 Task: Add an event with the title Third Lunch and Learn: Effective Teamwork and Collaboration Strategies, date '2024/03/01', time 7:00 AM to 9:00 AMand add a description: A monthly review meeting is a scheduled gathering where team members and stakeholders come together to reflect on the previous month's performance, discuss achievements, identify areas for improvement, and set goals for the upcoming month. , put the event into Yellow category, logged in from the account softage.7@softage.netand send the event invitation to softage.1@softage.net and softage.2@softage.net. Set a reminder for the event 179 day before
Action: Mouse moved to (105, 129)
Screenshot: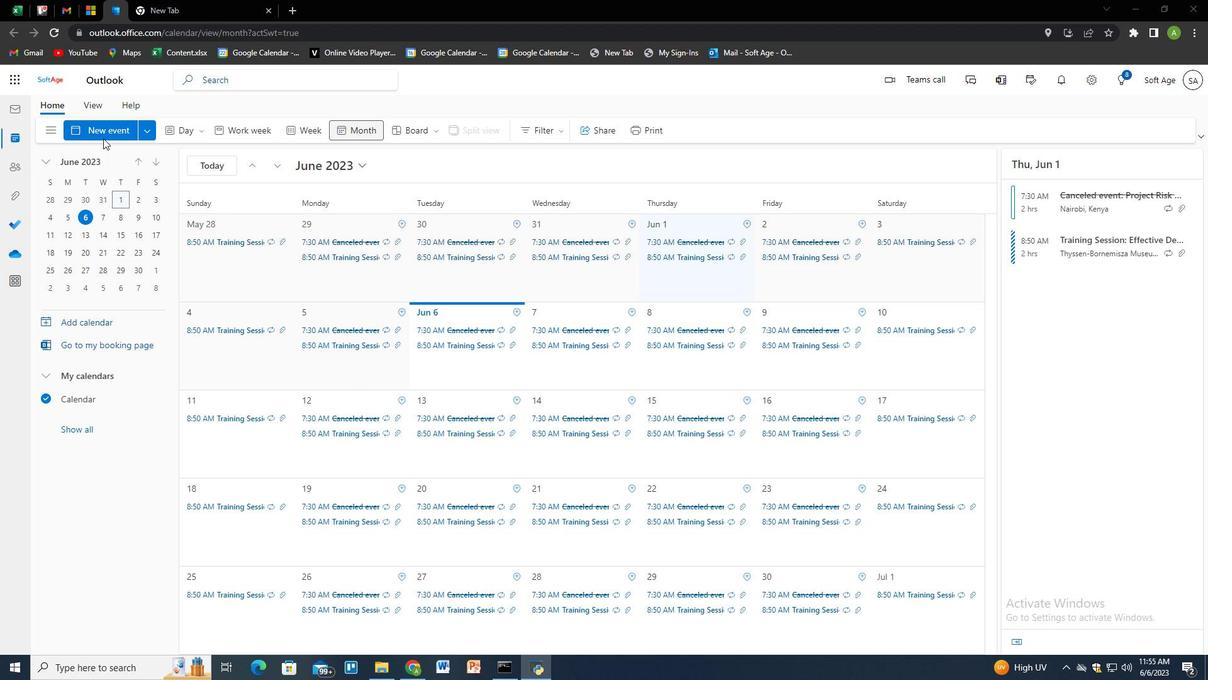
Action: Mouse pressed left at (105, 129)
Screenshot: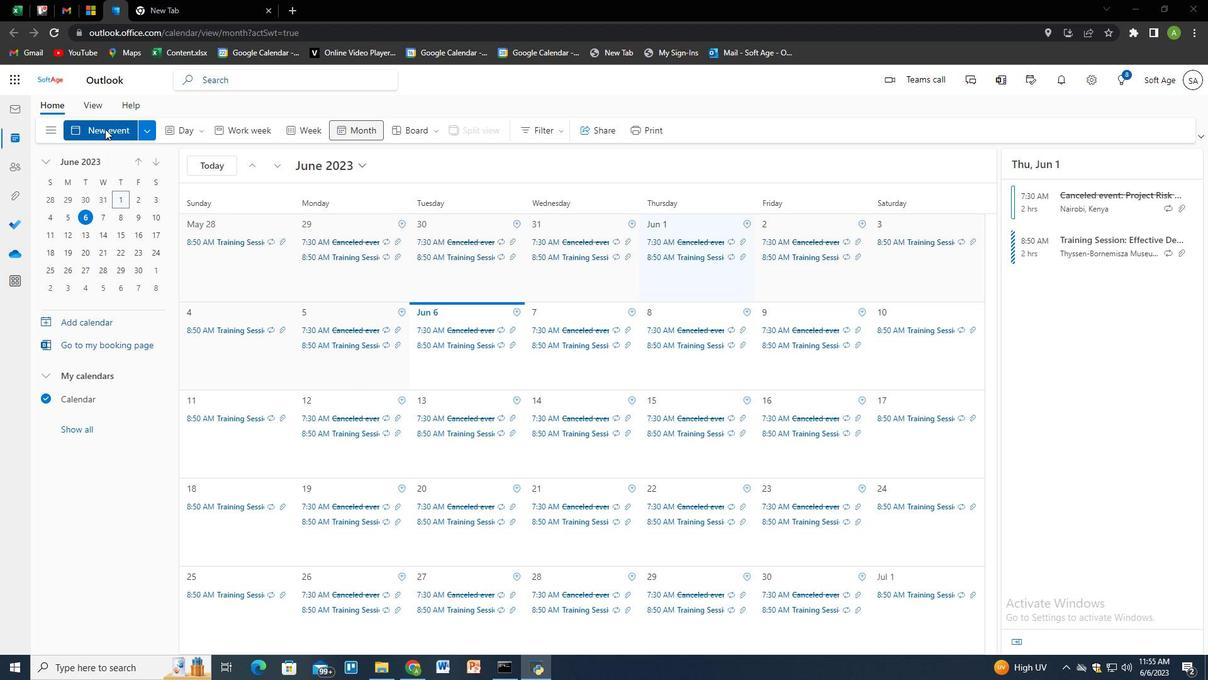 
Action: Mouse moved to (506, 209)
Screenshot: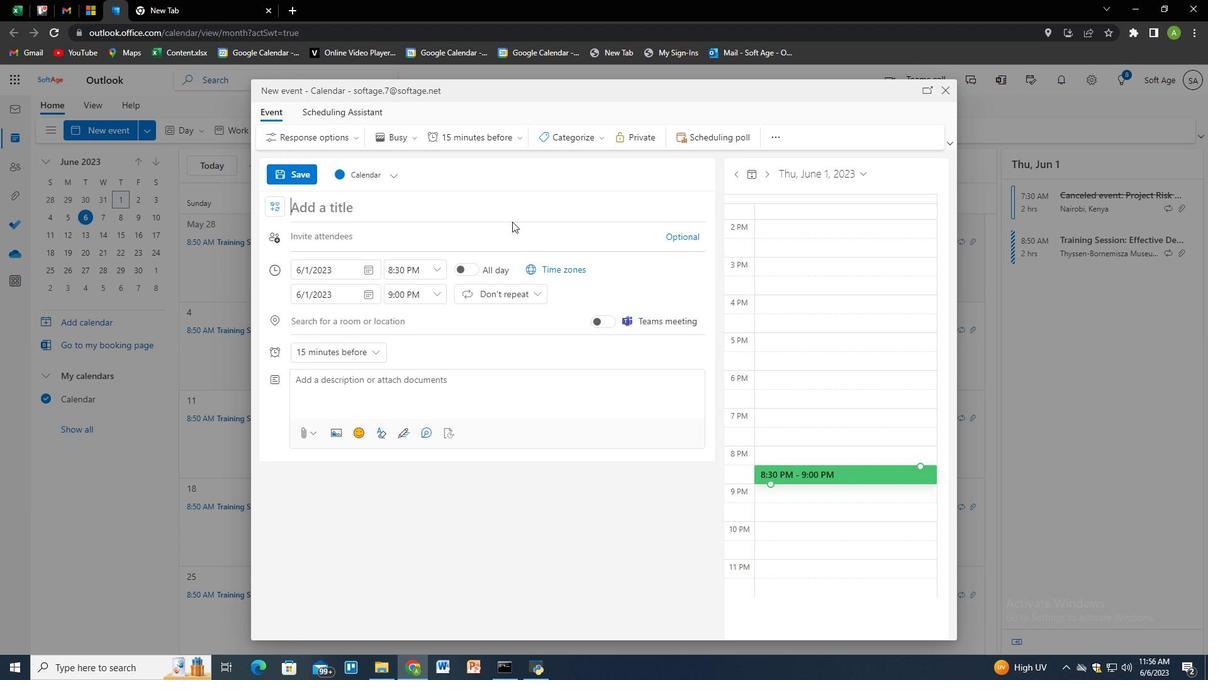 
Action: Mouse pressed left at (506, 209)
Screenshot: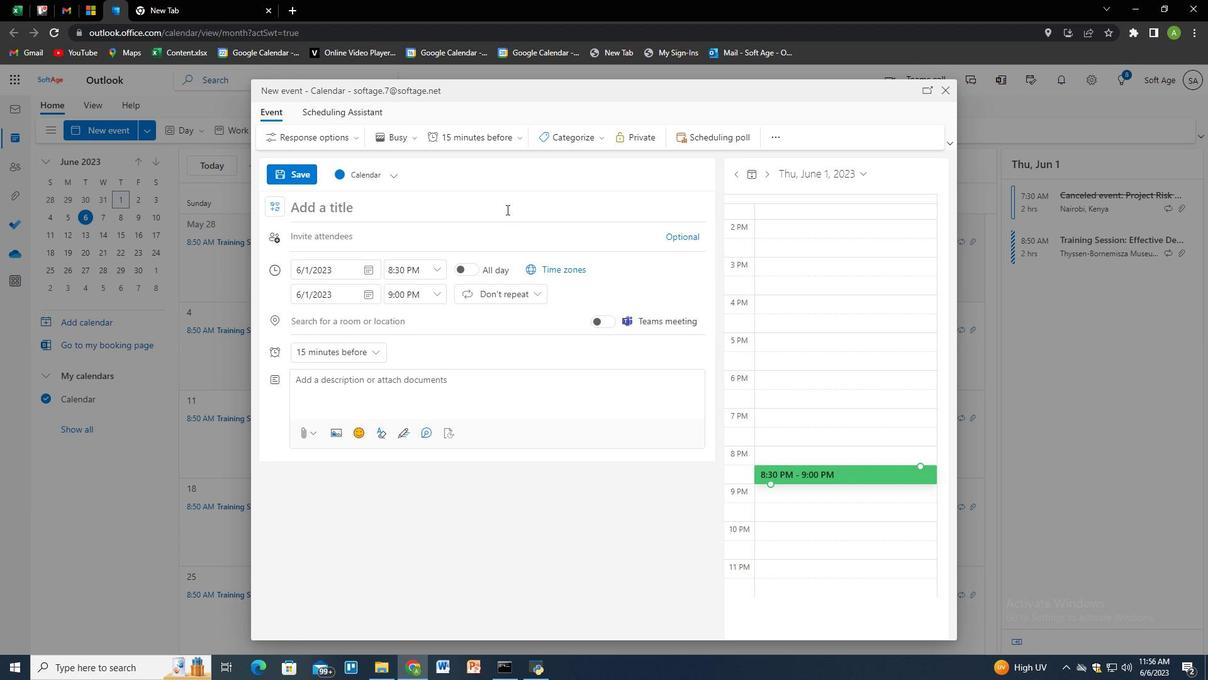 
Action: Key pressed <Key.shift>Thie<Key.backspace>rd<Key.space><Key.shift>Lunch<Key.space>and<Key.space><Key.shift>Learn<Key.shift>:<Key.space><Key.shift>Effective<Key.space><Key.shift>Teamwork<Key.space>amd<Key.backspace><Key.backspace>ns<Key.backspace>d<Key.space><Key.shift>Collaboration<Key.space><Key.shift>Strategies,
Screenshot: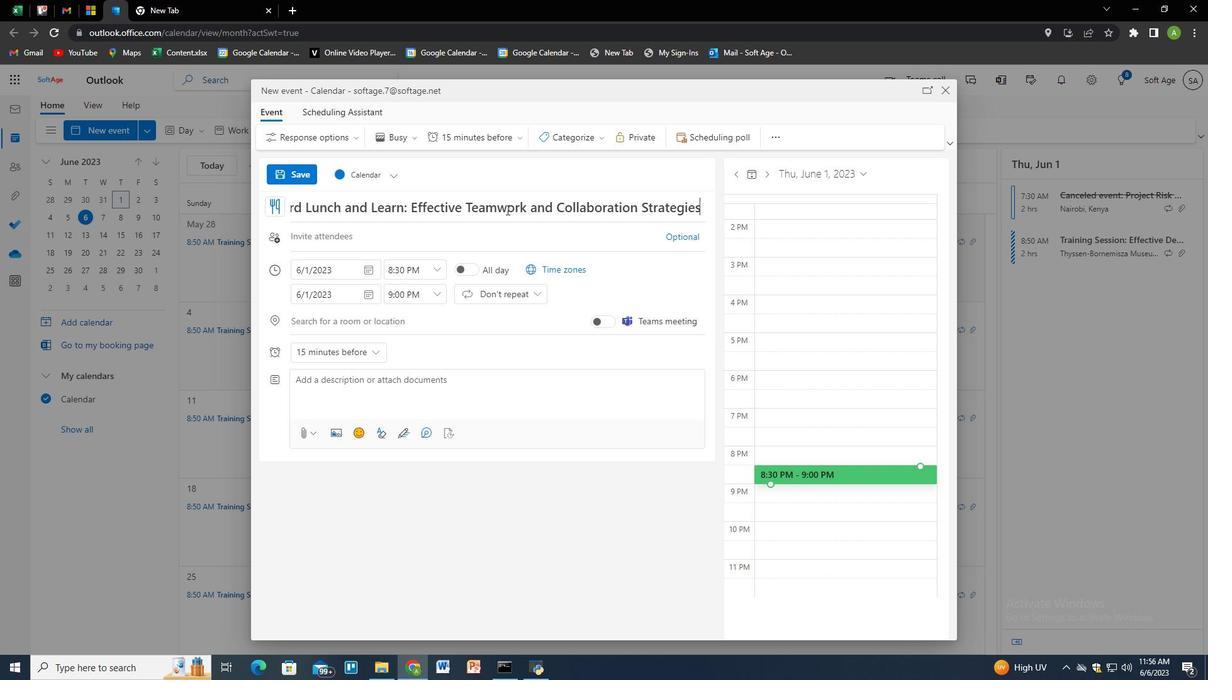 
Action: Mouse moved to (368, 272)
Screenshot: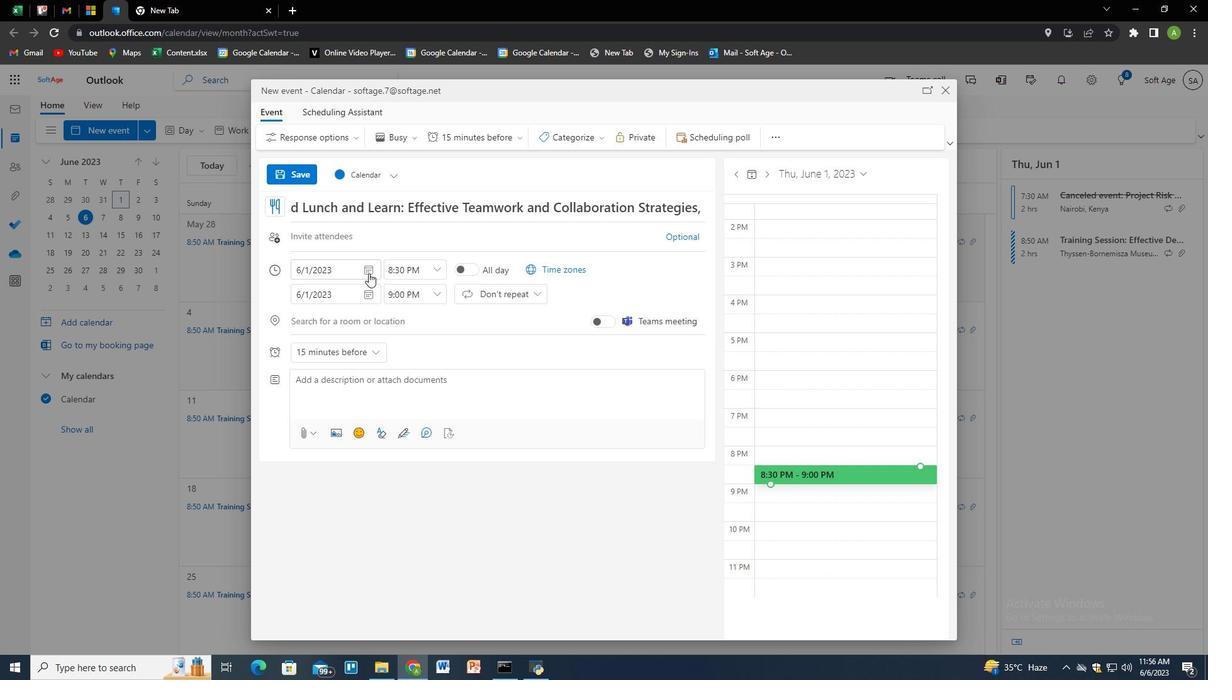 
Action: Mouse pressed left at (368, 272)
Screenshot: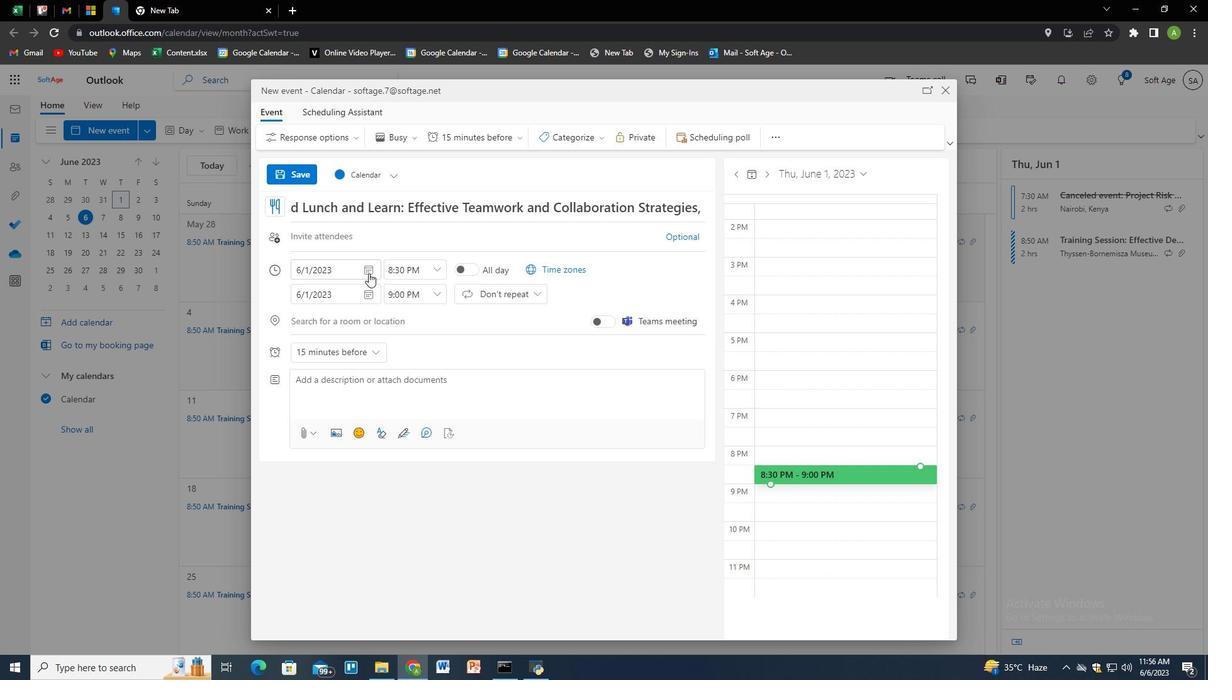 
Action: Mouse moved to (360, 298)
Screenshot: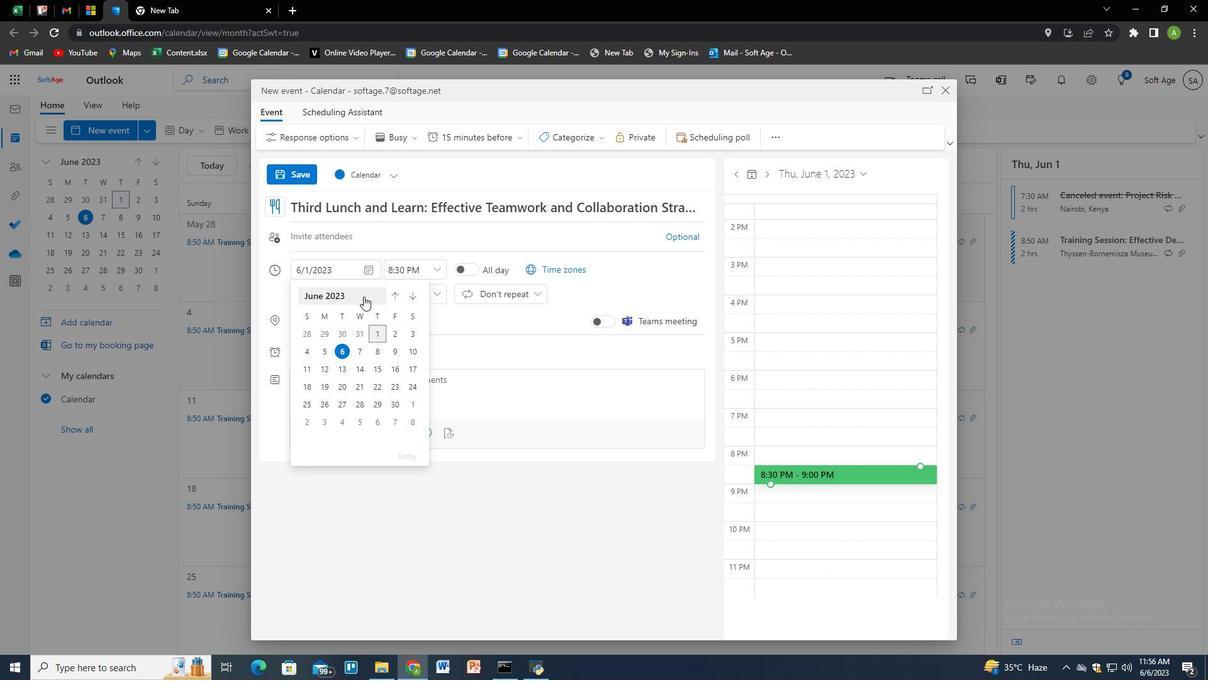 
Action: Mouse pressed left at (360, 298)
Screenshot: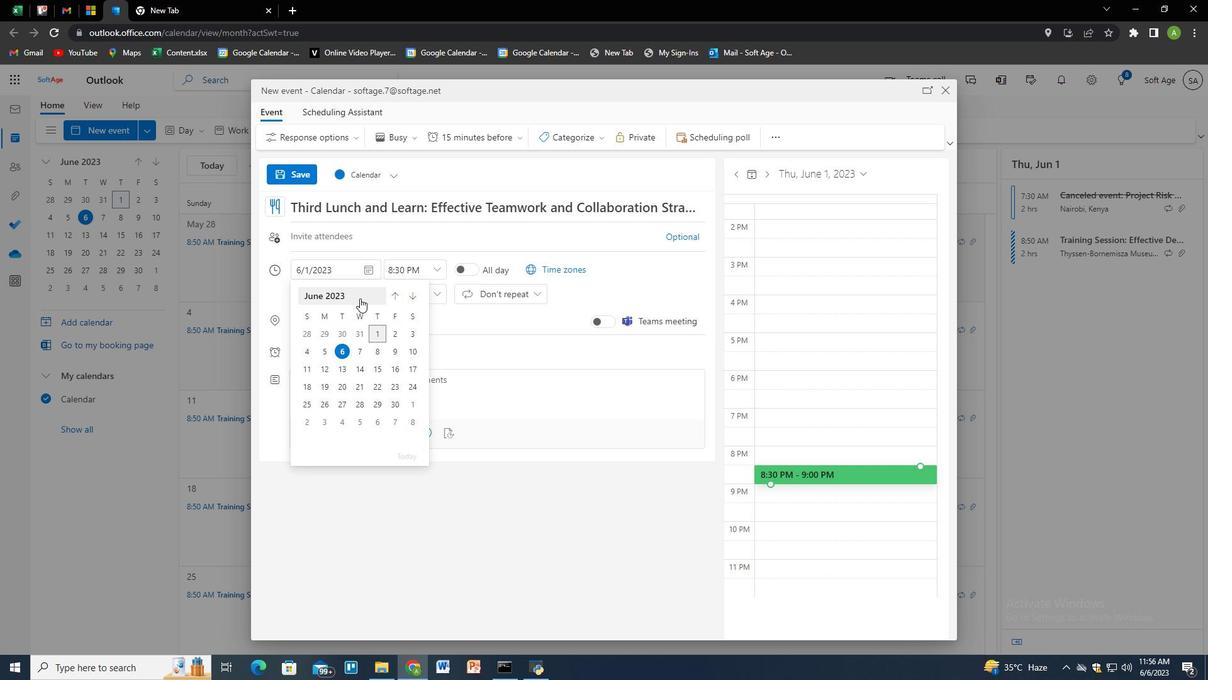 
Action: Mouse pressed left at (360, 298)
Screenshot: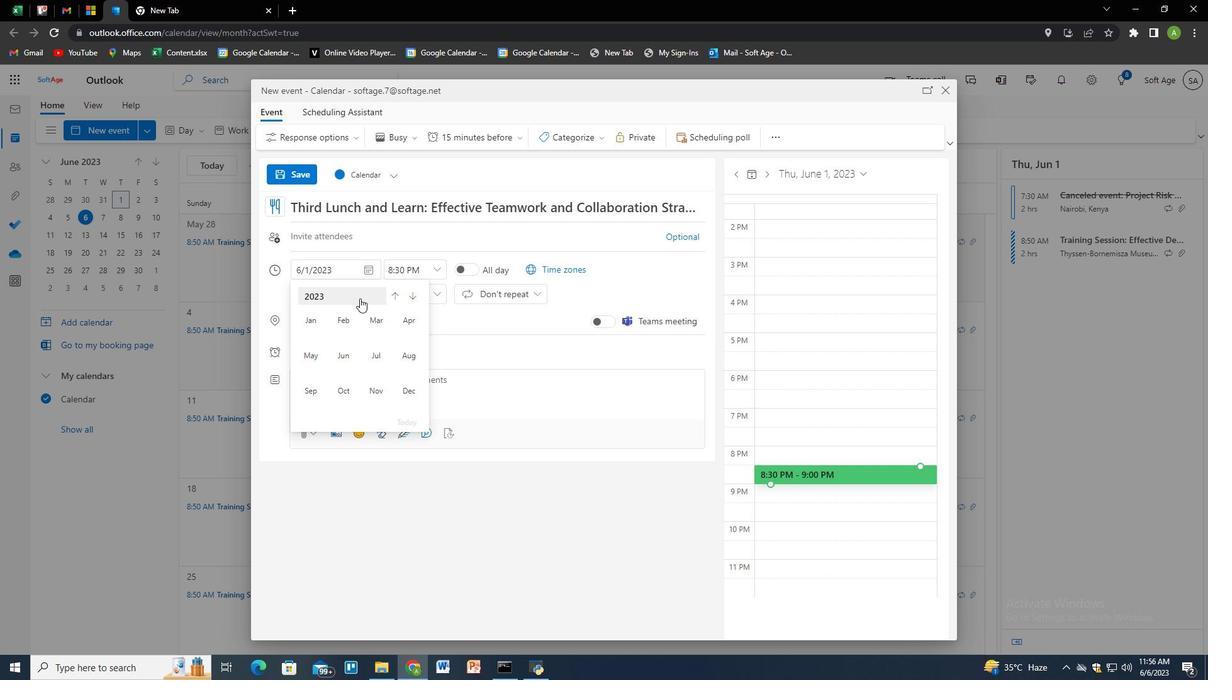 
Action: Mouse moved to (314, 361)
Screenshot: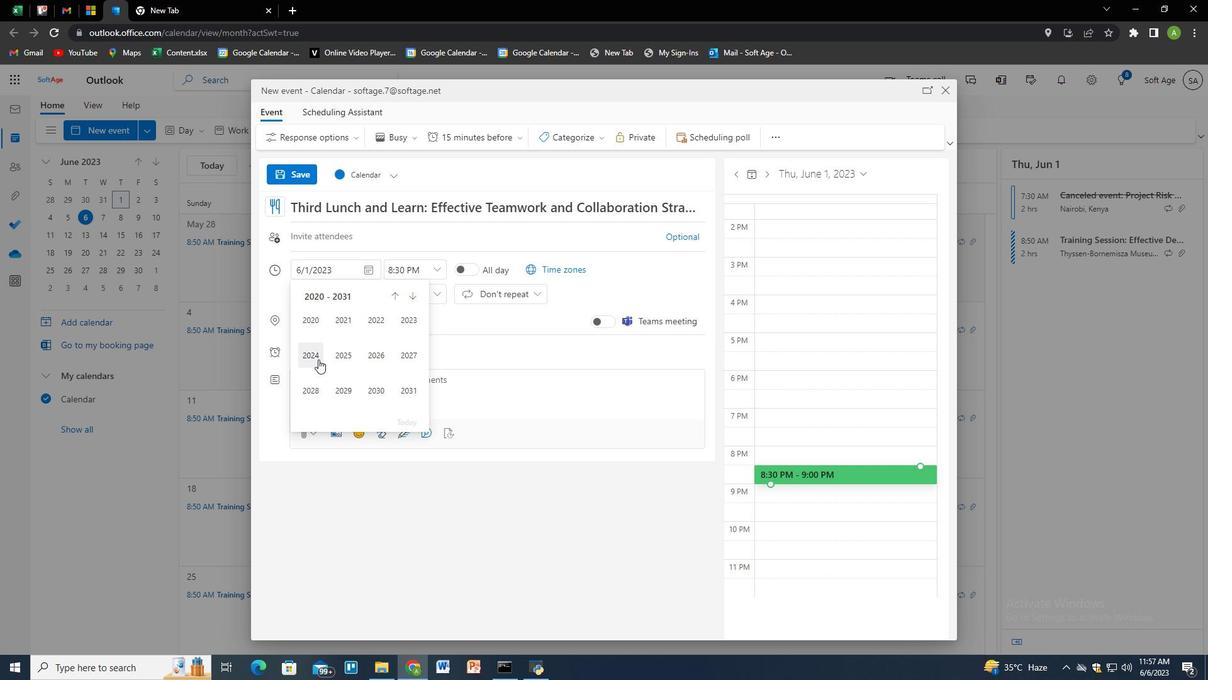 
Action: Mouse pressed left at (314, 361)
Screenshot: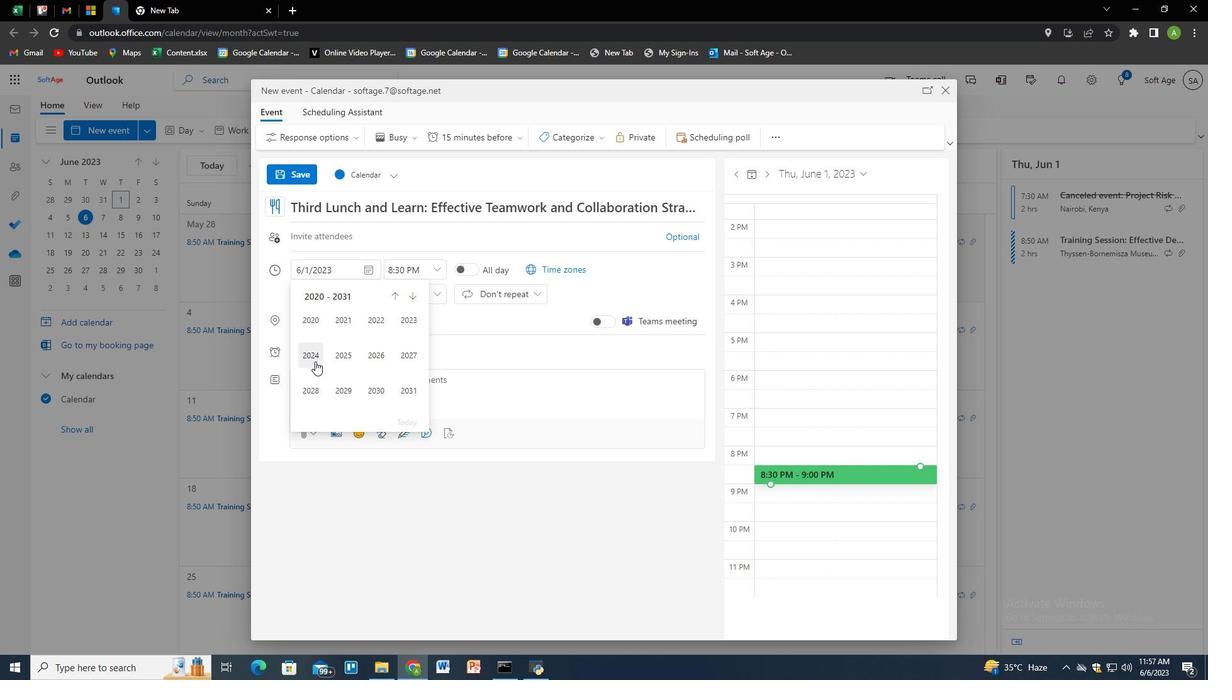 
Action: Mouse moved to (367, 326)
Screenshot: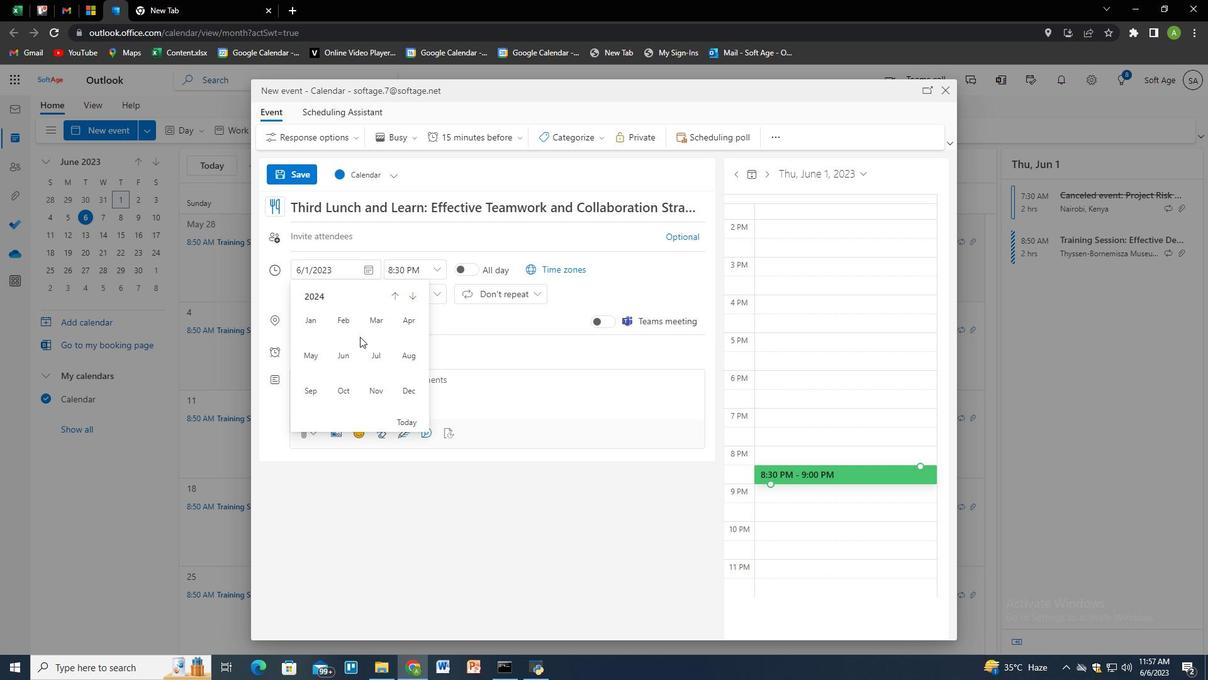 
Action: Mouse pressed left at (367, 326)
Screenshot: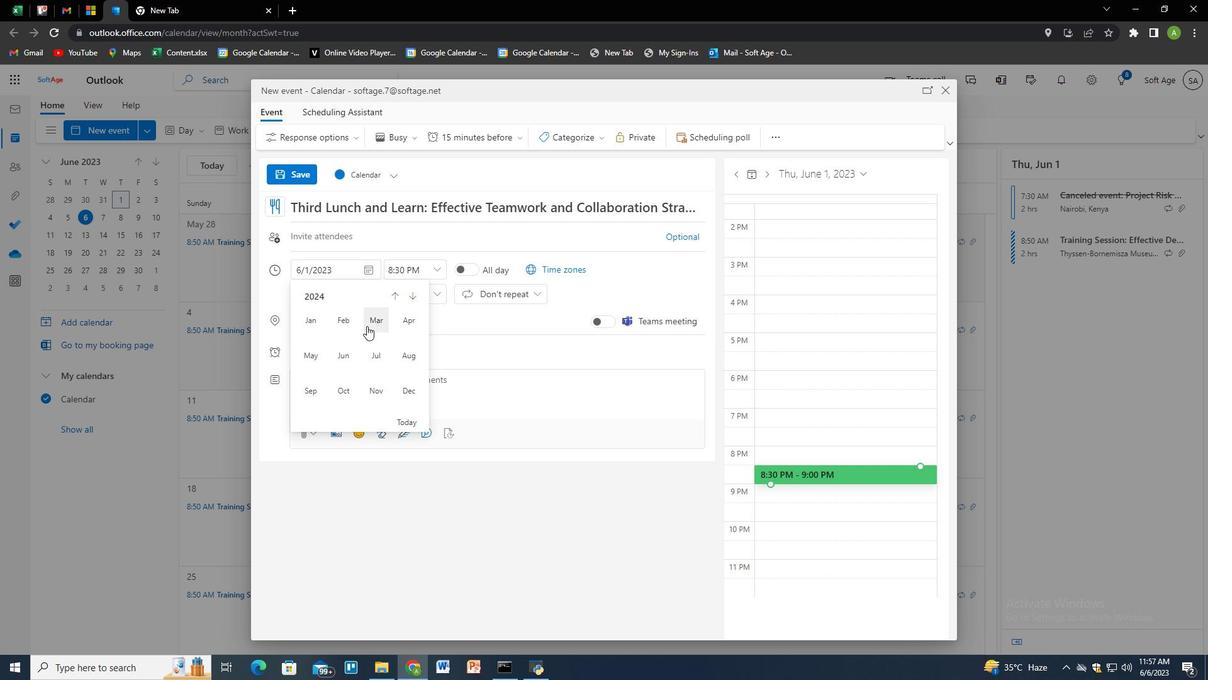 
Action: Mouse moved to (396, 331)
Screenshot: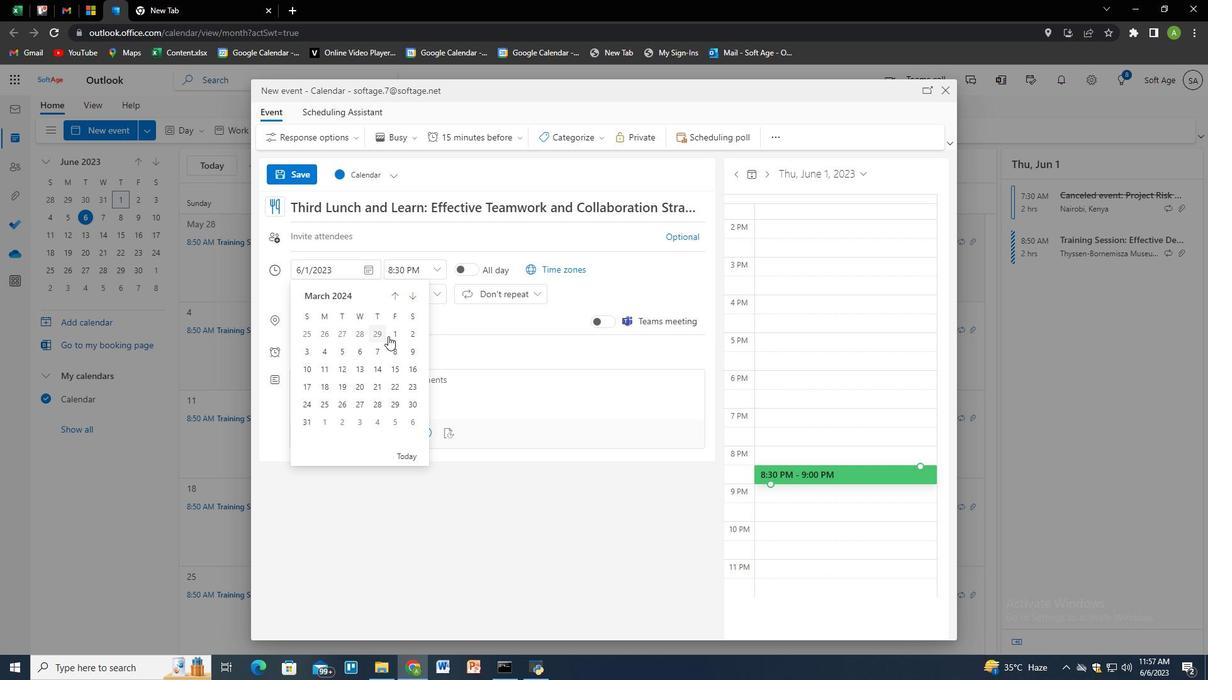 
Action: Mouse pressed left at (396, 331)
Screenshot: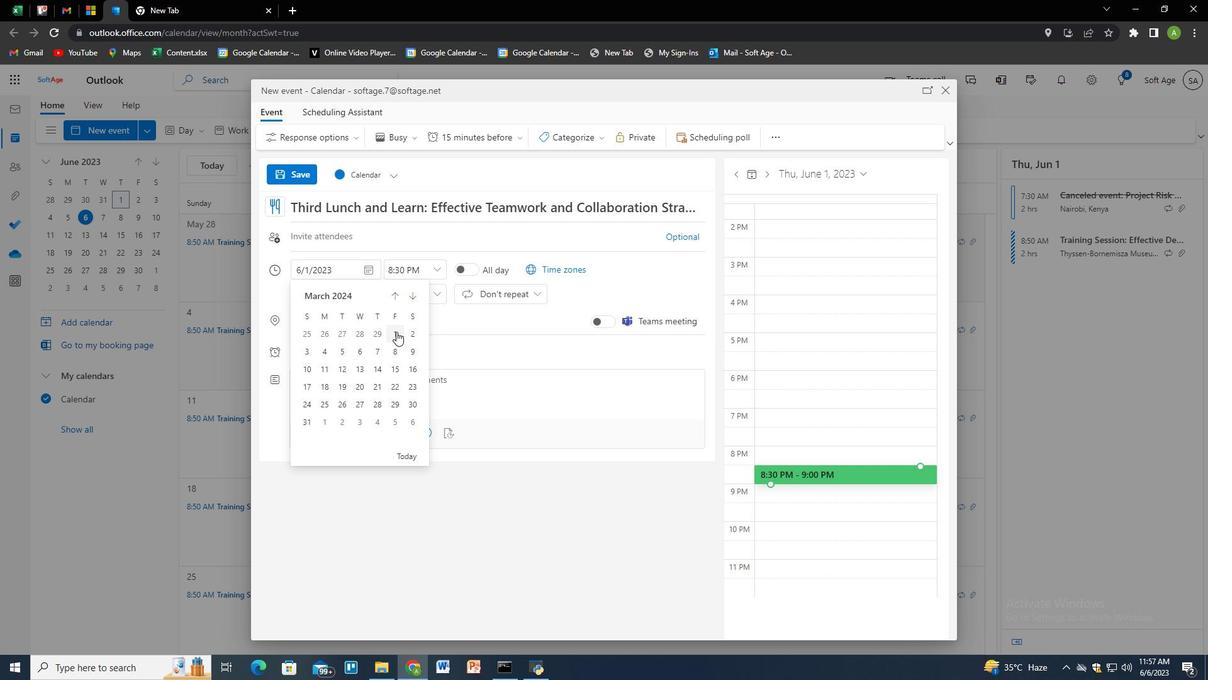 
Action: Mouse moved to (407, 273)
Screenshot: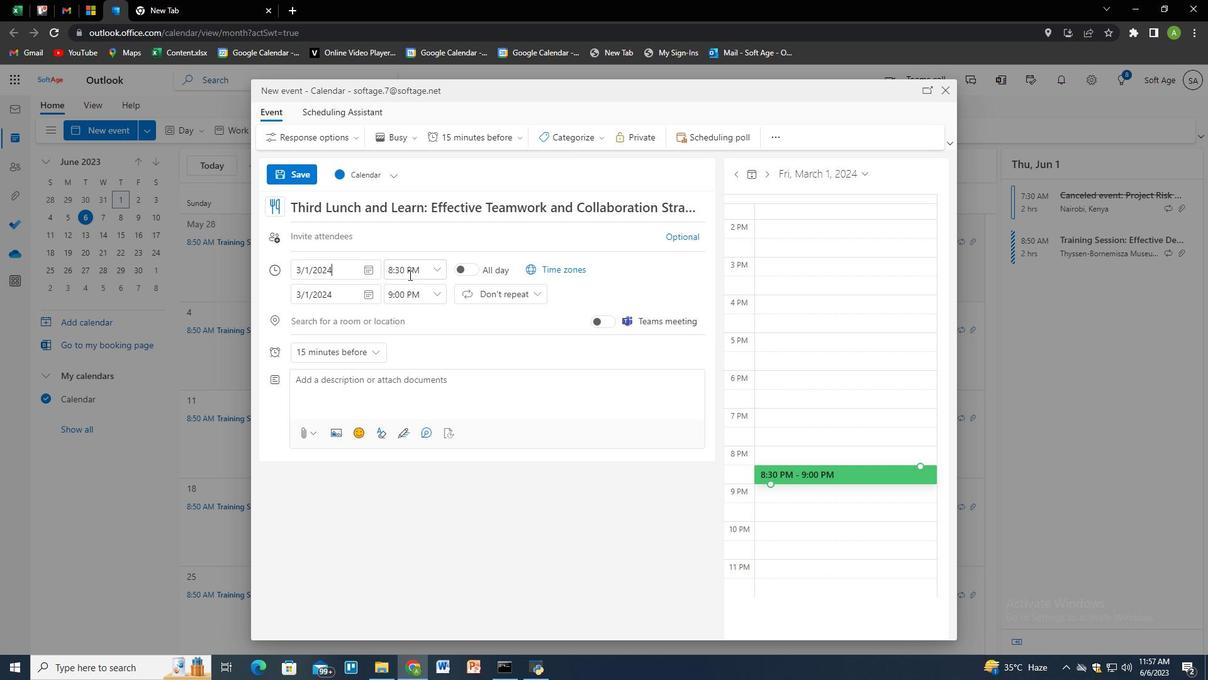 
Action: Mouse pressed left at (407, 273)
Screenshot: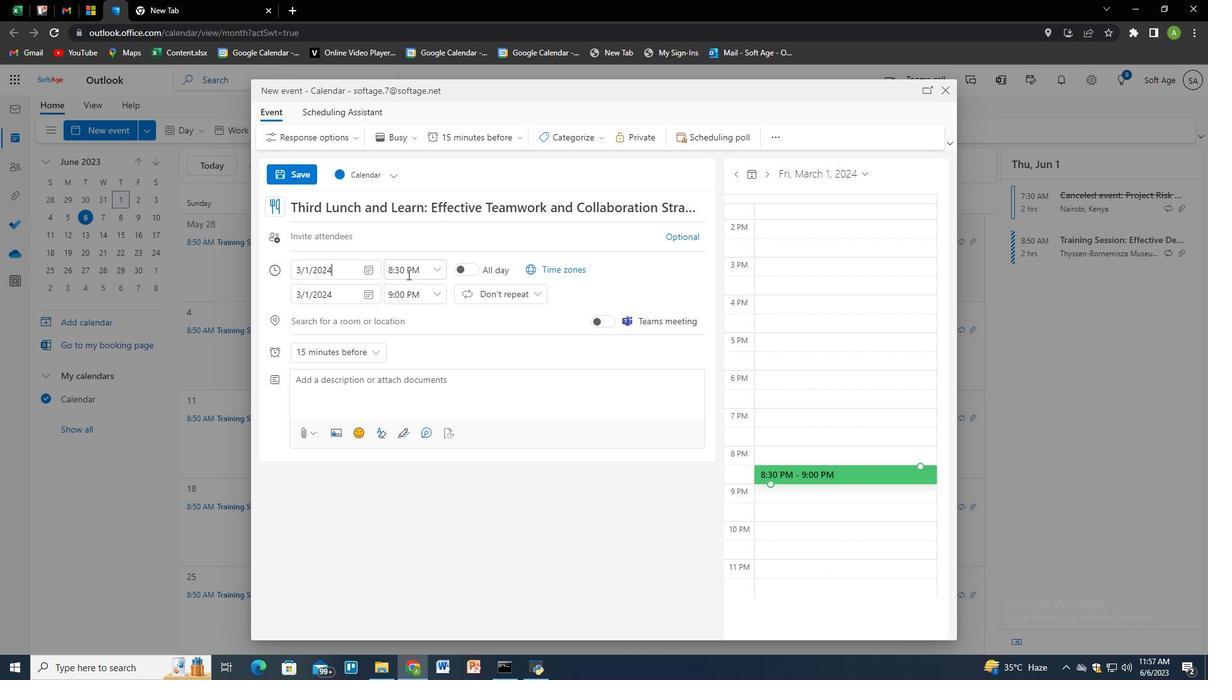 
Action: Key pressed 7<Key.shift_r>:00<Key.space><Key.shift>A<Key.shift_r>M<Key.shift_r>M
Screenshot: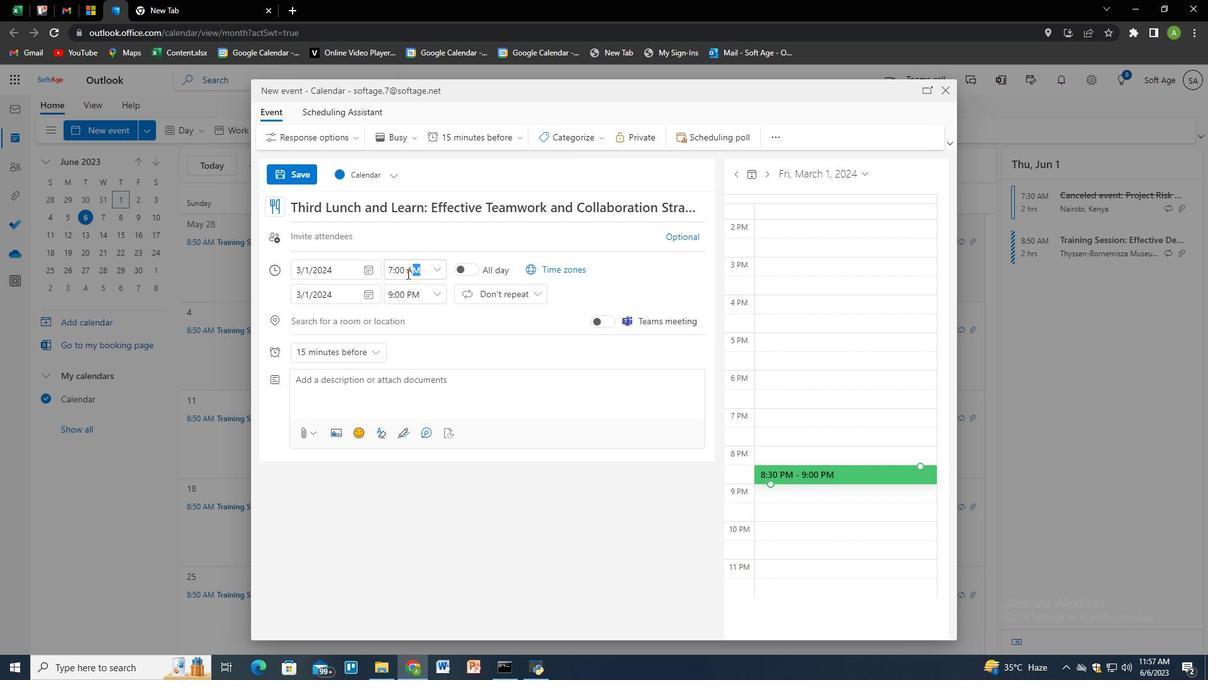 
Action: Mouse moved to (415, 289)
Screenshot: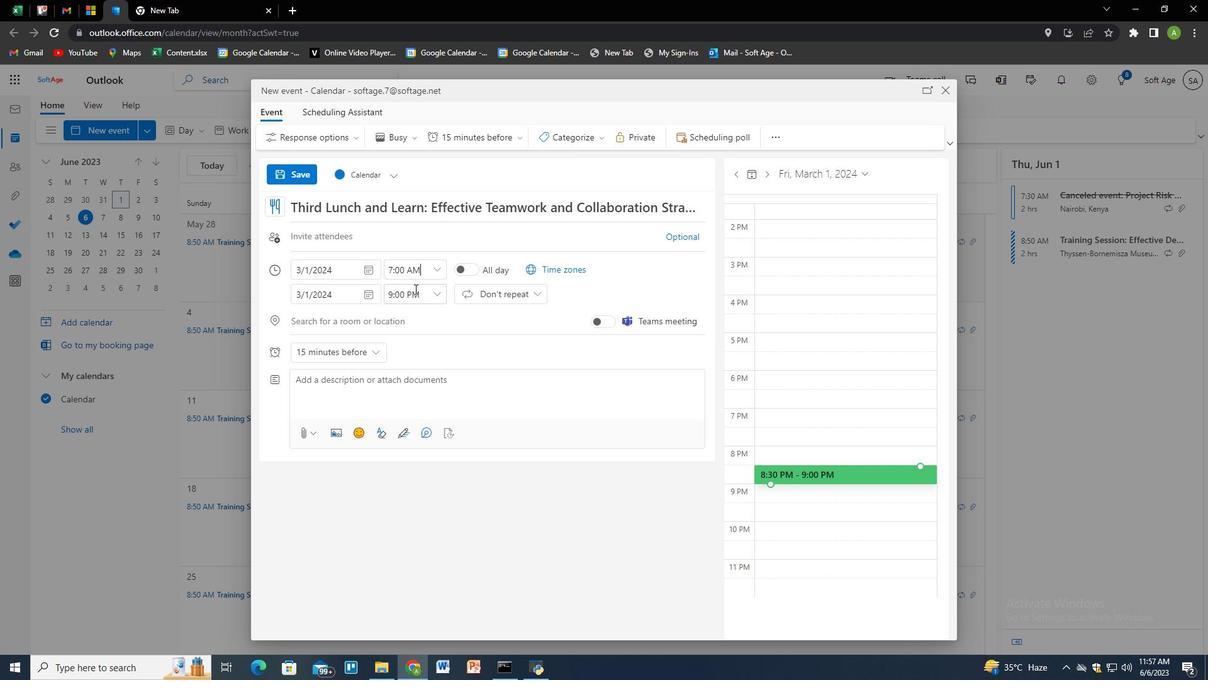 
Action: Mouse pressed left at (415, 289)
Screenshot: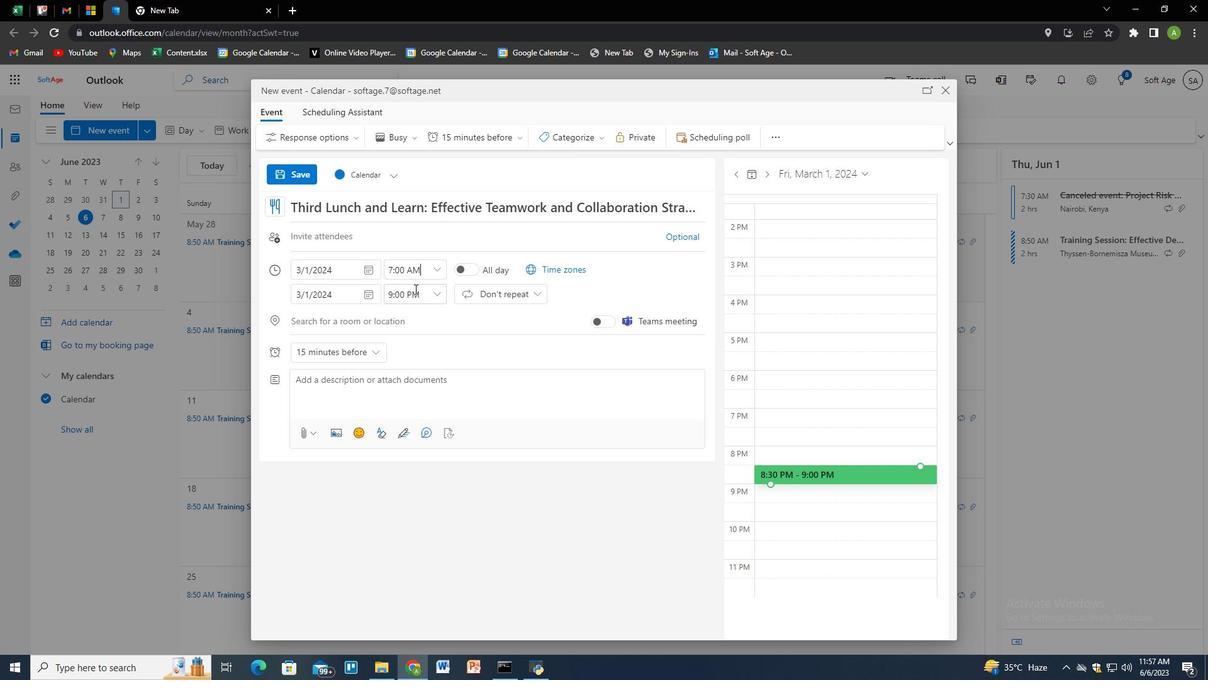 
Action: Mouse moved to (431, 298)
Screenshot: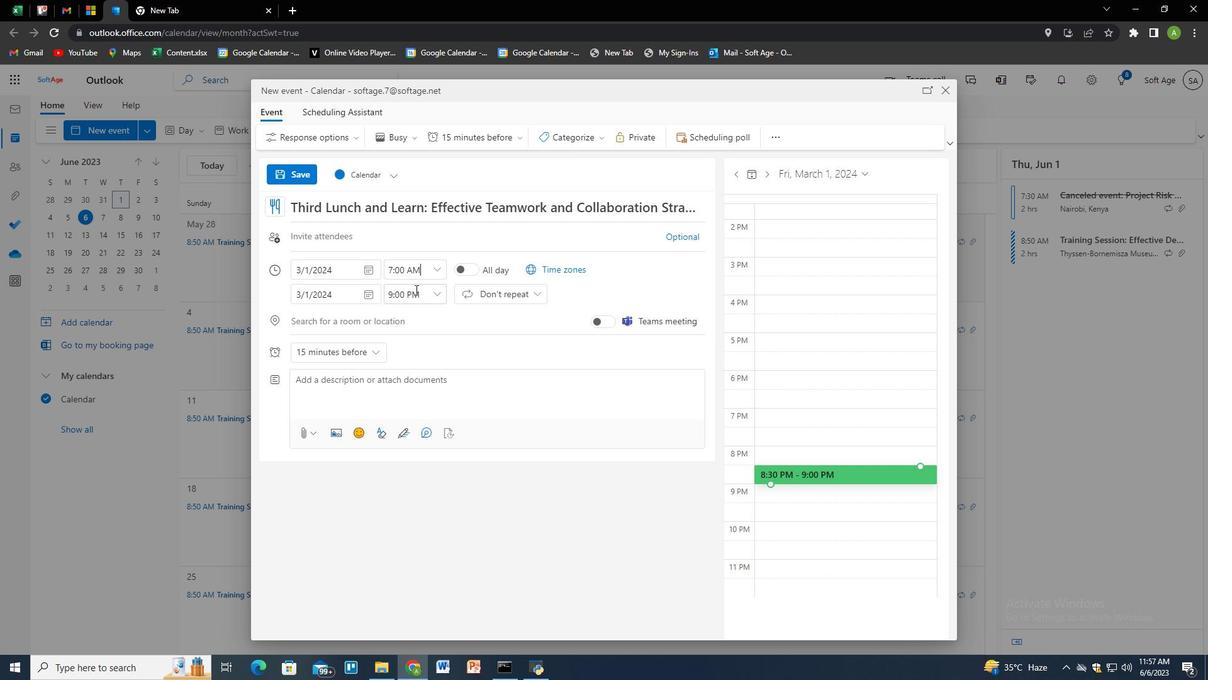 
Action: Key pressed 9<Key.shift_r>:00<Key.space><Key.shift>A<Key.shift_r><Key.shift_r><Key.shift_r>M<Key.shift_r>M<Key.tab><Key.tab><Key.tab>
Screenshot: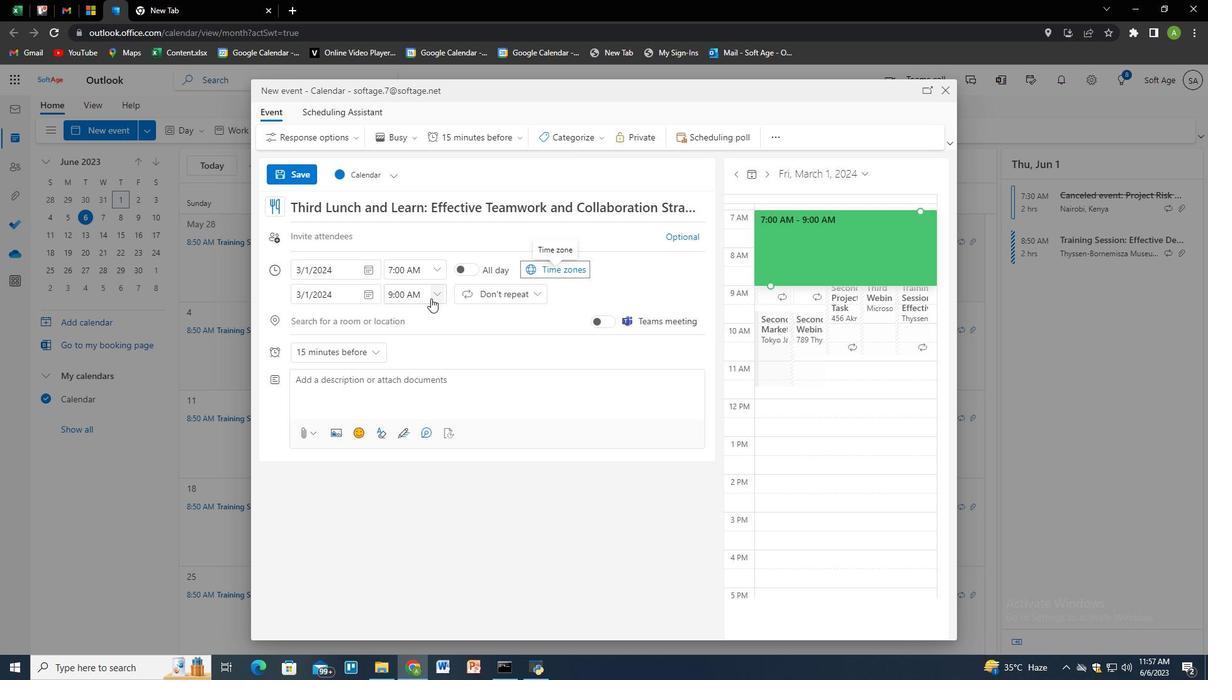
Action: Mouse moved to (501, 398)
Screenshot: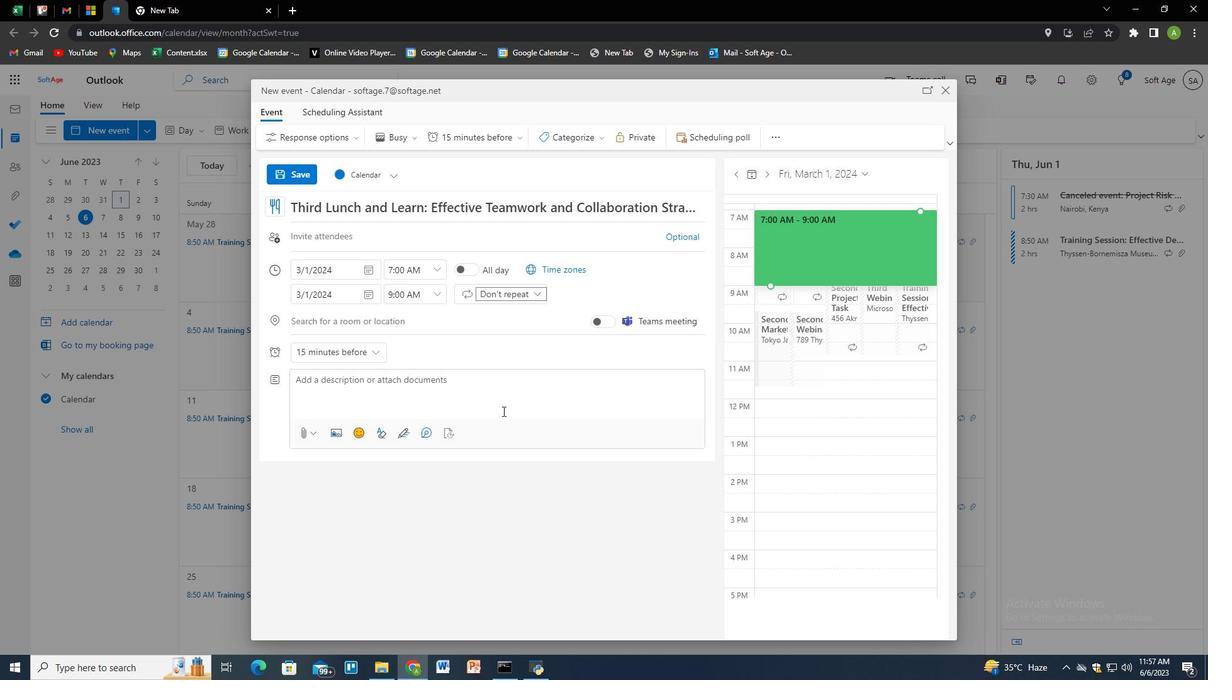 
Action: Mouse pressed left at (501, 398)
Screenshot: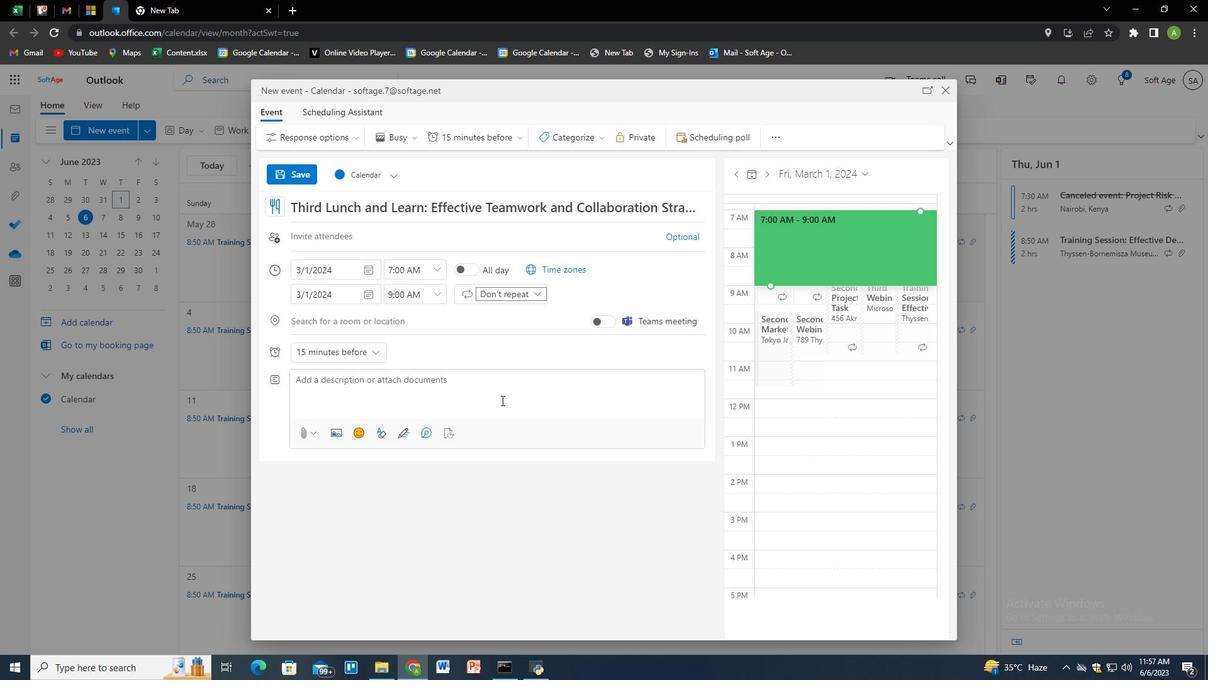 
Action: Key pressed <Key.shift>Participants<Key.space>that<Key.space>kjo<Key.backspace><Key.backspace><Key.backspace>
Screenshot: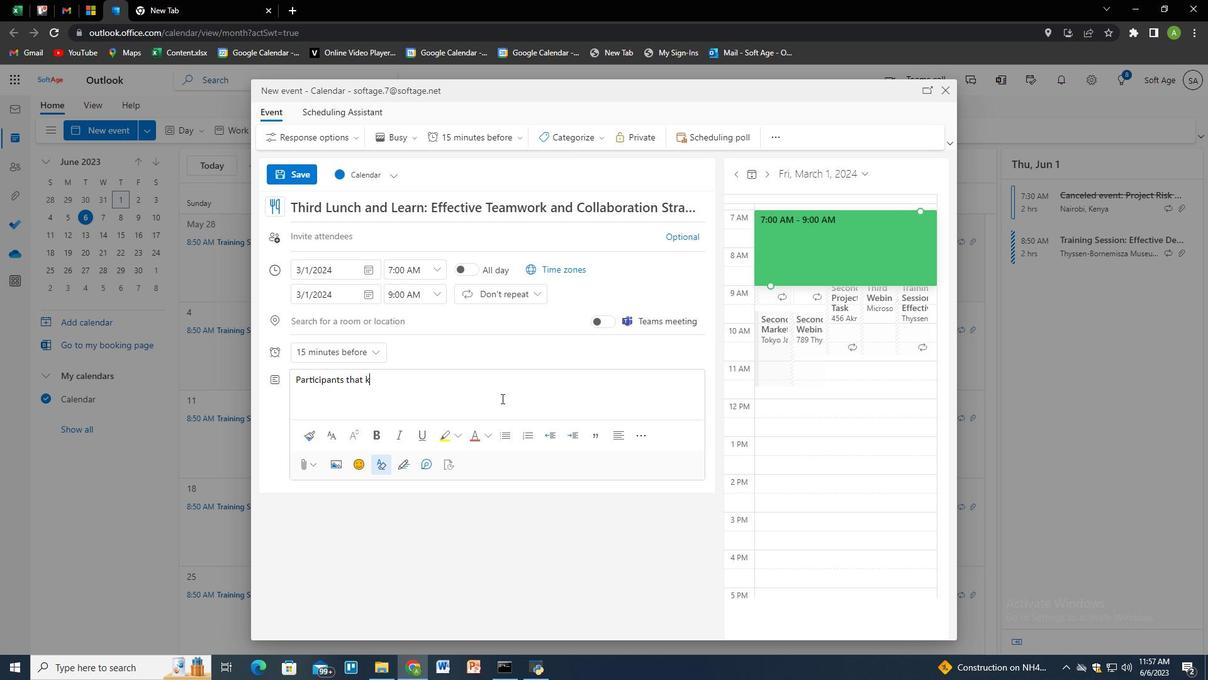
Action: Mouse moved to (424, 406)
Screenshot: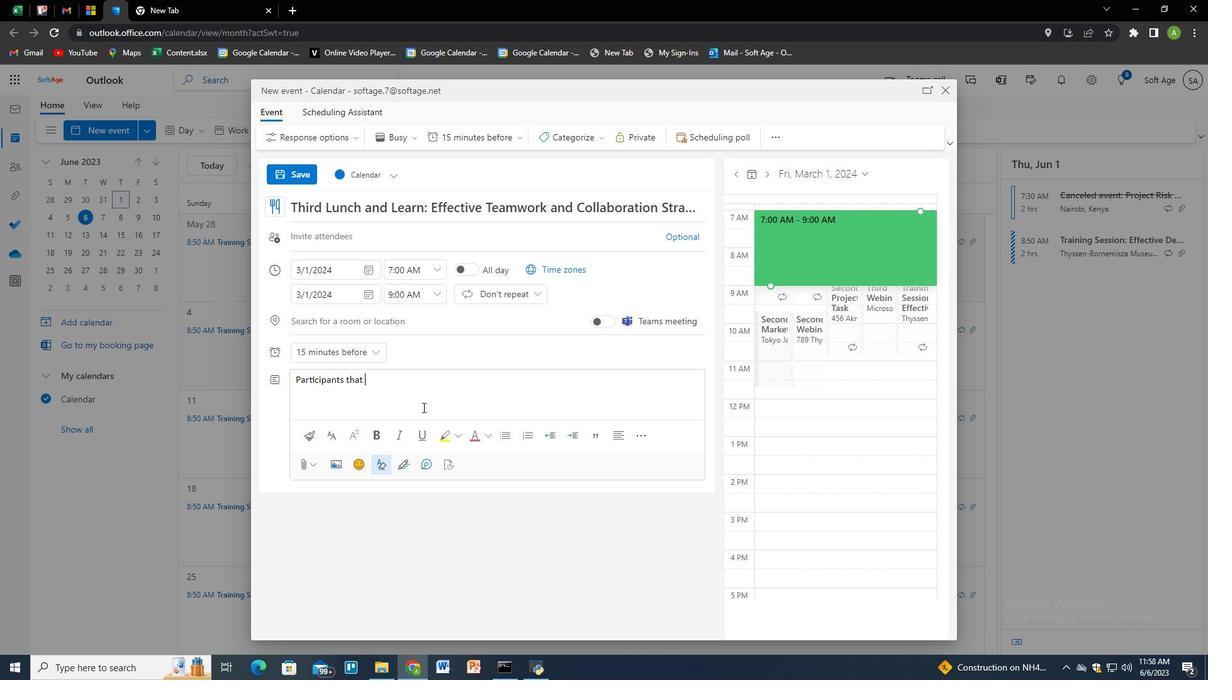 
Action: Key pressed <Key.backspace><Key.backspace><Key.backspace><Key.backspace><Key.backspace><Key.backspace><Key.backspace><Key.backspace><Key.backspace><Key.backspace><Key.backspace><Key.backspace><Key.backspace><Key.backspace><Key.backspace><Key.backspace><Key.backspace><Key.backspace><Key.backspace><Key.backspace><Key.shift>Team<Key.space>work<Key.space>an<Key.space><Key.backspace>d<Key.space><Key.shift>Collaboration<Key.space><Key.shift>Stratigies,<Key.space><Key.backspace><Key.backspace><Key.backspace><Key.backspace><Key.backspace><Key.backspace><Key.backspace>egies<Key.space><Key.backspace>,<Key.space><Key.backspace><Key.backspace><Key.backspace><Key.backspace><Key.backspace><Key.backspace><Key.backspace><Key.backspace><Key.backspace><Key.backspace><Key.backspace><Key.backspace><Key.backspace><Key.backspace><Key.backspace><Key.backspace><Key.backspace><Key.backspace><Key.backspace><Key.backspace><Key.backspace><Key.backspace><Key.backspace><Key.backspace><Key.backspace><Key.backspace><Key.backspace><Key.backspace><Key.backspace><Key.backspace><Key.backspace><Key.backspace><Key.backspace><Key.backspace><Key.backspace><Key.backspace><Key.backspace><Key.backspace><Key.backspace><Key.backspace><Key.backspace><Key.backspace><Key.backspace><Key.backspace><Key.backspace><Key.backspace><Key.backspace><Key.backspace><Key.backspace><Key.backspace><Key.backspace><Key.backspace><Key.backspace><Key.backspace><Key.backspace><Key.backspace><Key.backspace><Key.backspace><Key.backspace><Key.backspace><Key.shift>A<Key.space>monthly<Key.space>review<Key.space>meei<Key.backspace>ting<Key.space>is<Key.space>a<Key.space>scheduled<Key.space>gathering<Key.space>where<Key.space>team<Key.space>members<Key.space>and
Screenshot: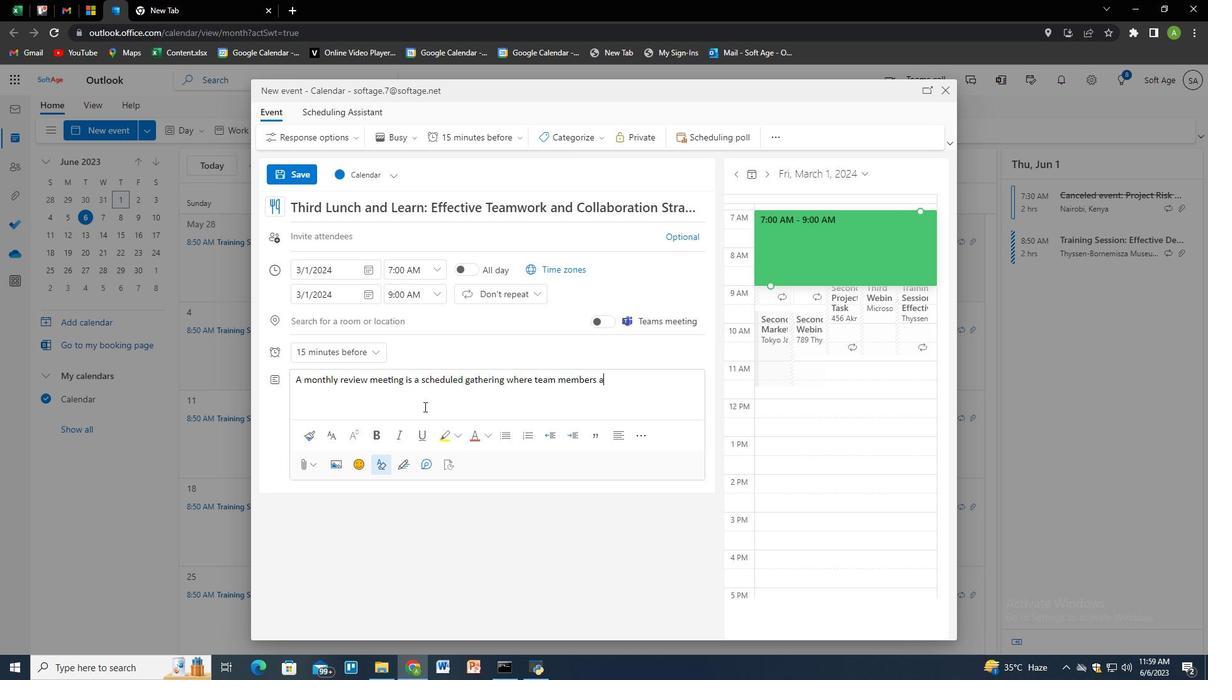 
Action: Mouse moved to (426, 406)
Screenshot: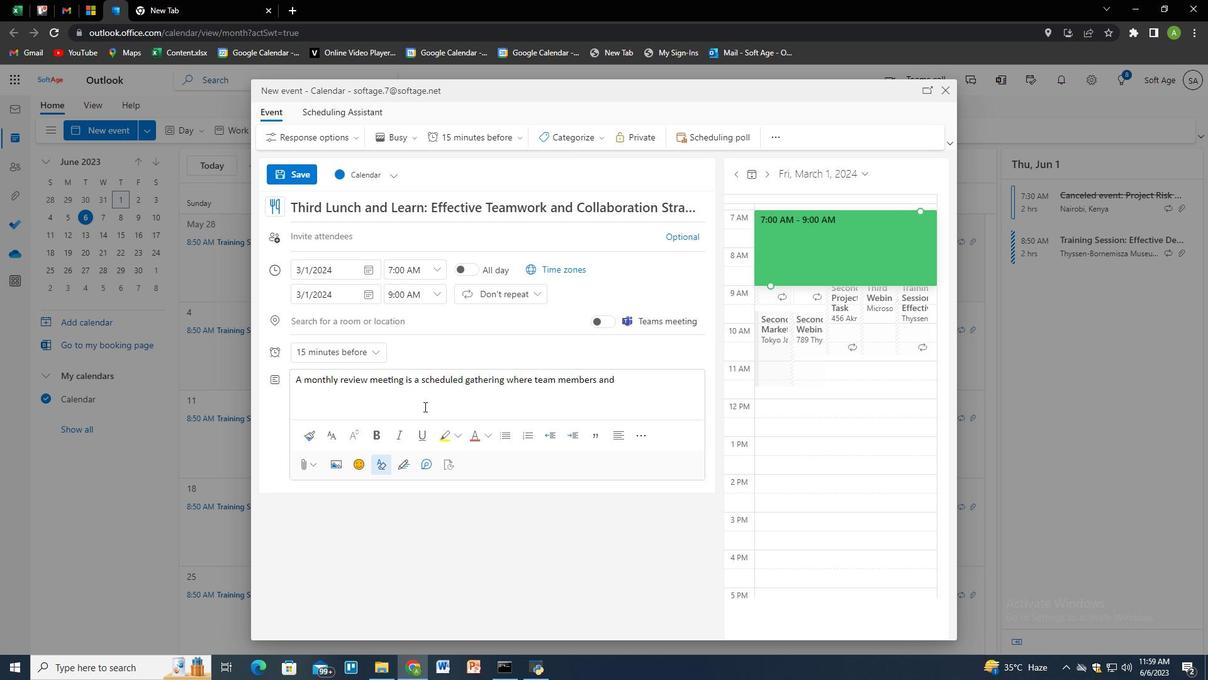 
Action: Key pressed <Key.space>stakeholders<Key.space>come<Key.space>together<Key.space>to<Key.space>reflect<Key.space>
Screenshot: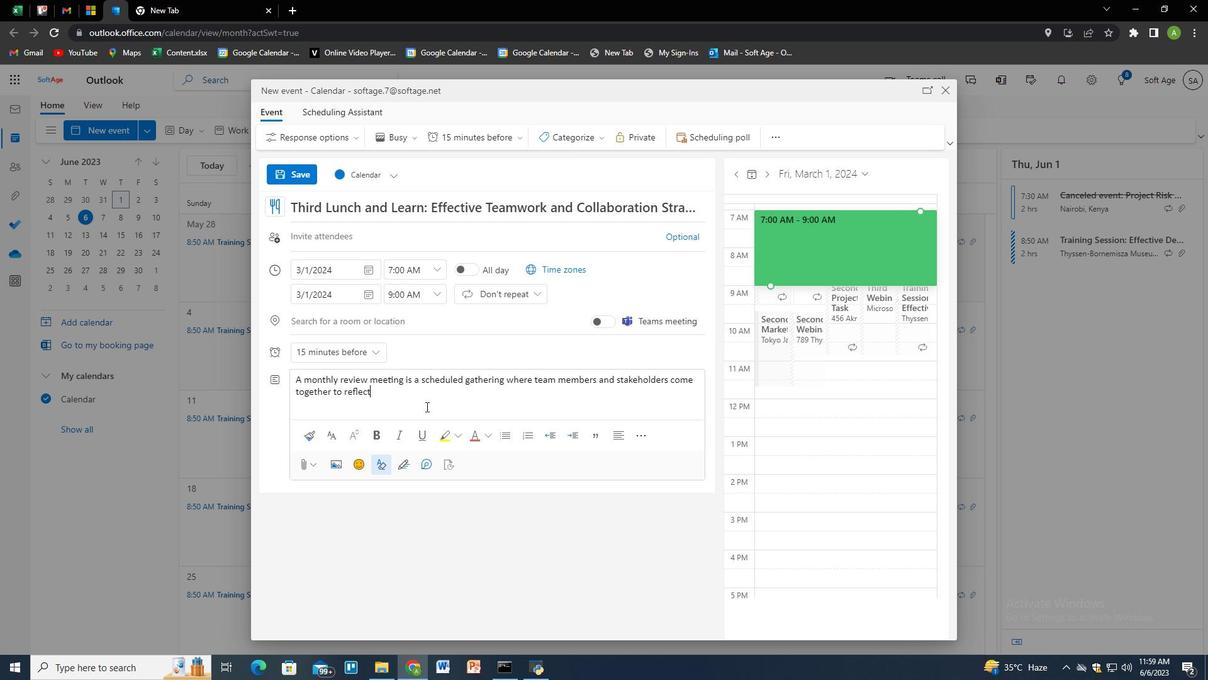 
Action: Mouse moved to (1083, 402)
Screenshot: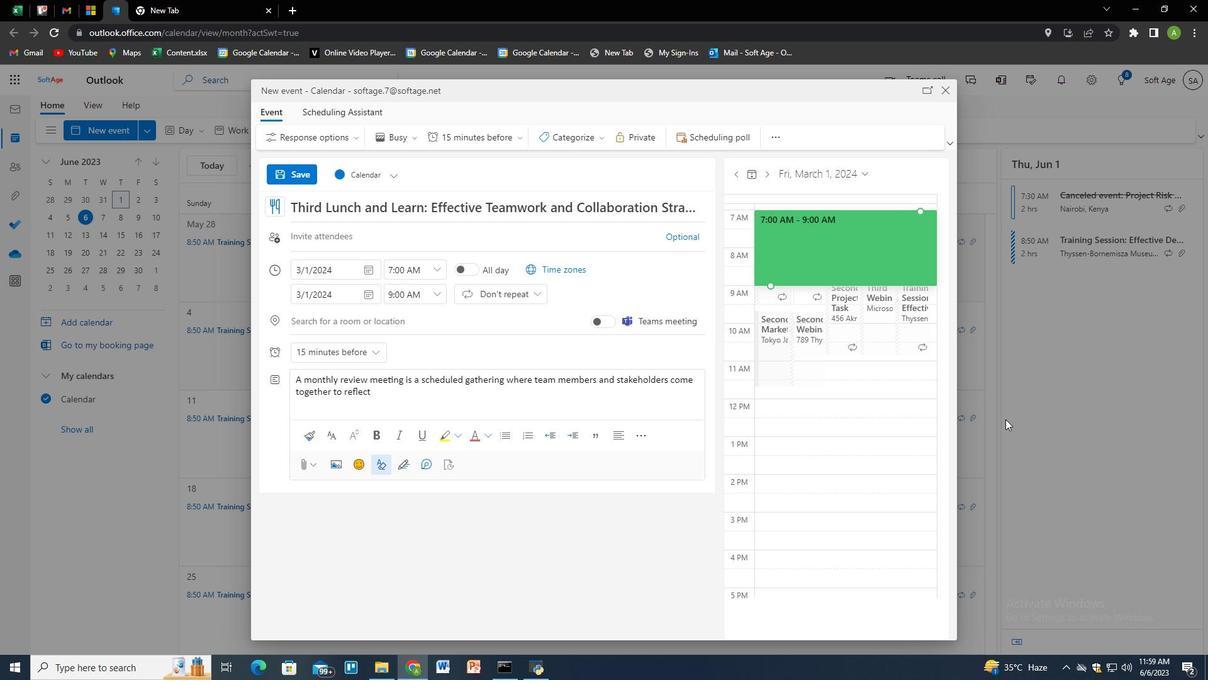 
Action: Key pressed on<Key.backspace>
Screenshot: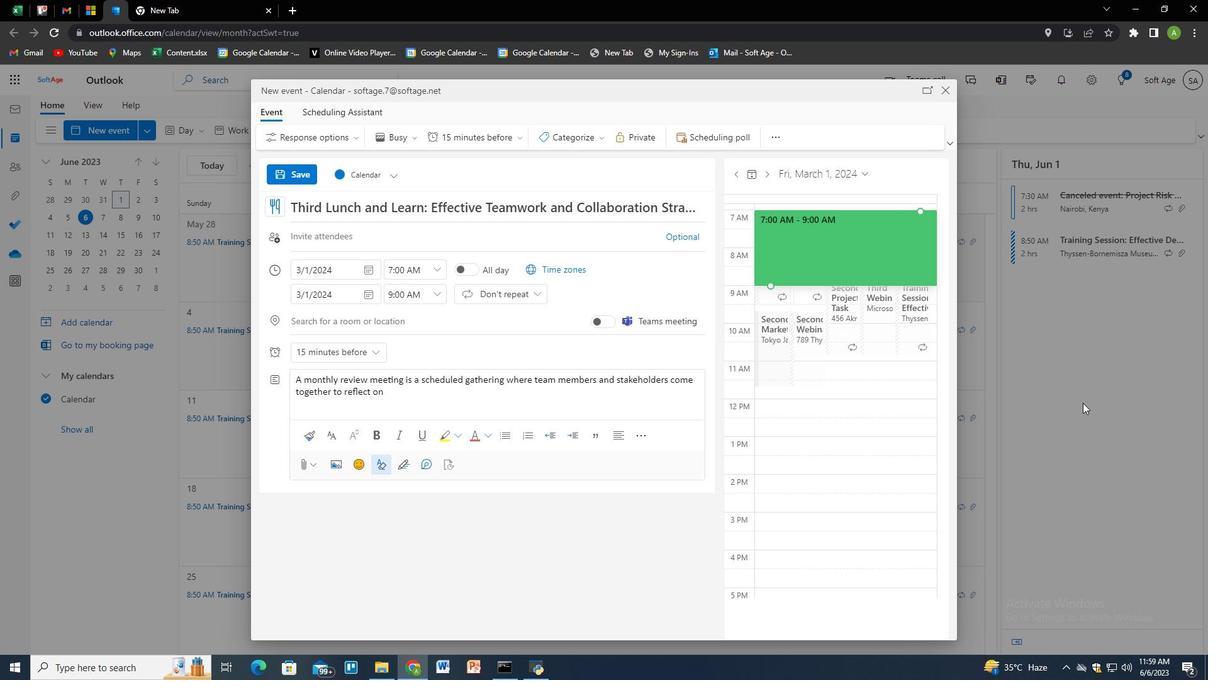 
Action: Mouse moved to (1084, 402)
Screenshot: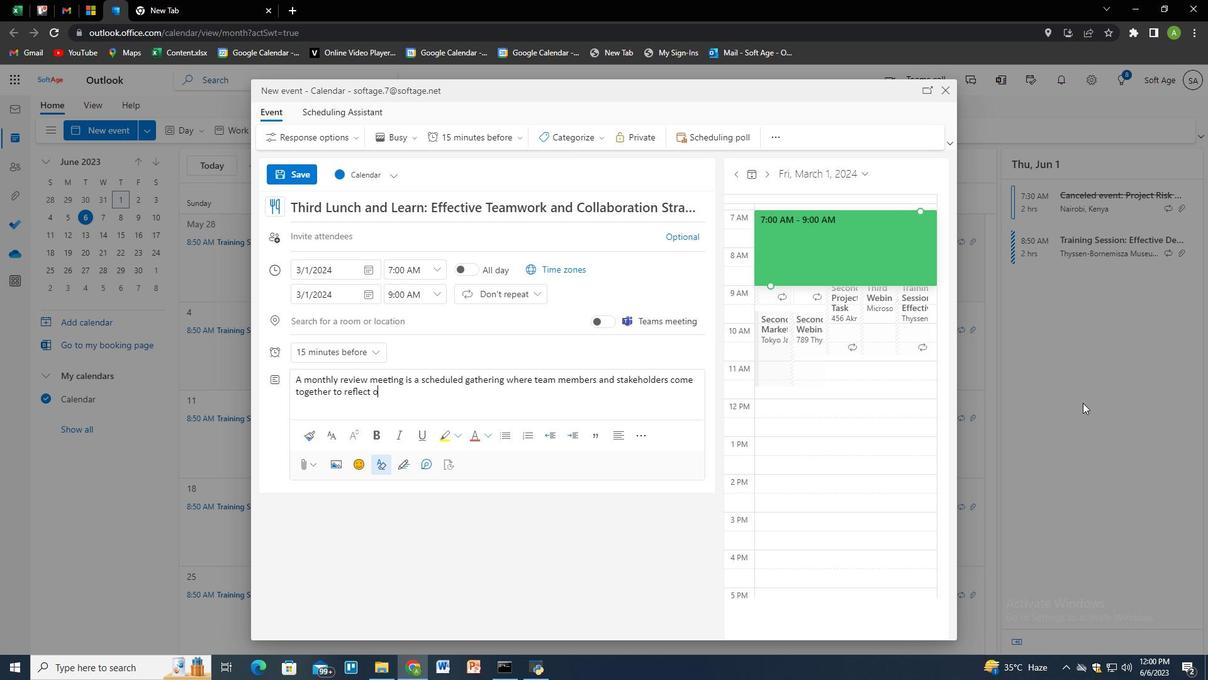
Action: Key pressed <Key.backspace><Key.backspace><Key.space><Key.backspace><Key.space>on<Key.space>the<Key.space>previous<Key.space>month's<Key.space>performance,<Key.space>discuss<Key.space>ac
Screenshot: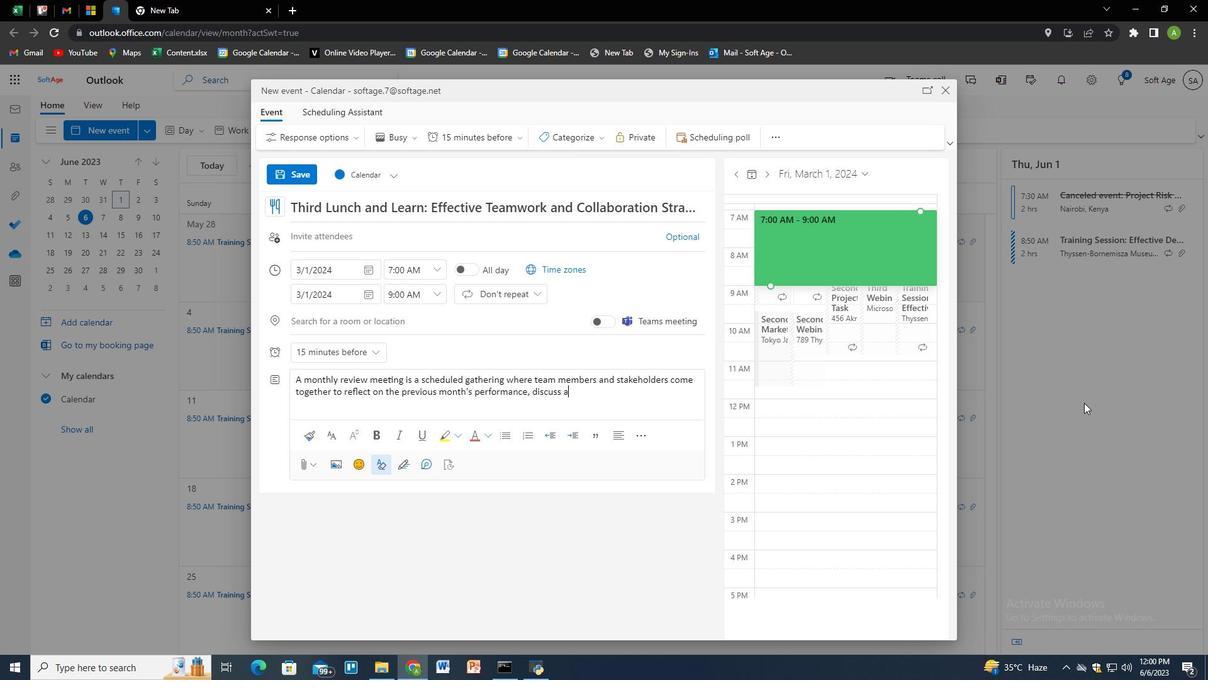 
Action: Mouse moved to (1038, 427)
Screenshot: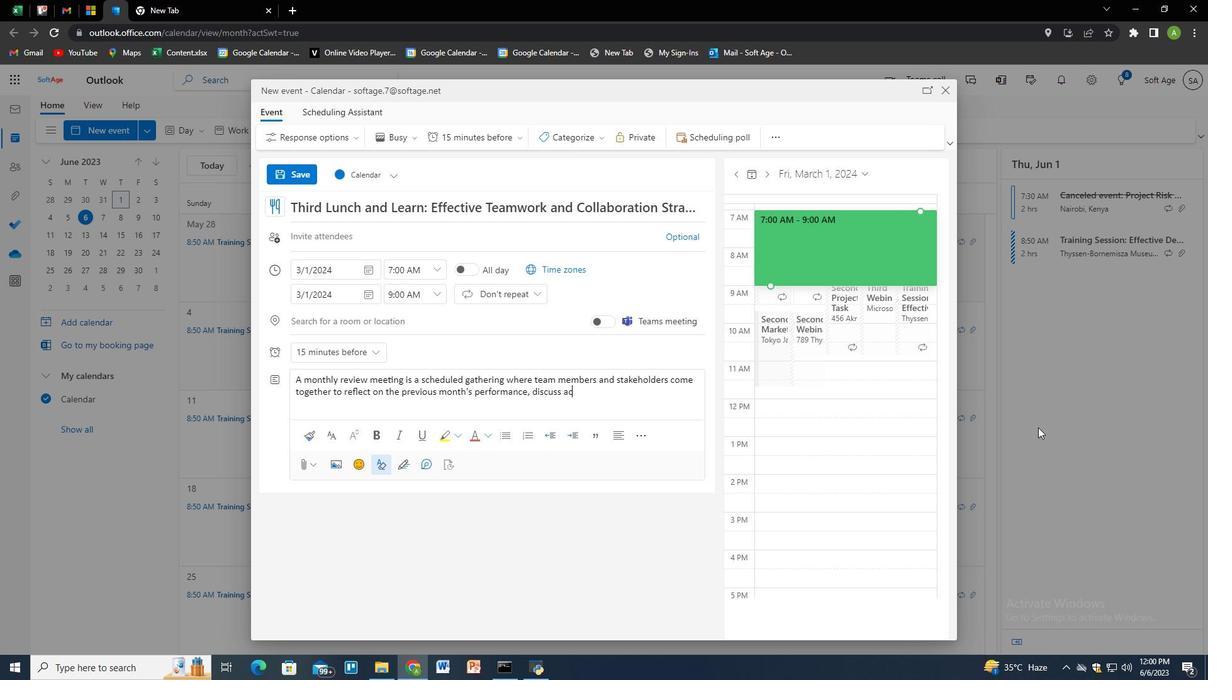 
Action: Key pressed hievements,<Key.space>identify<Key.space>areas<Key.space>for<Key.space>improvement,<Key.space>and<Key.space>set<Key.space>hoe<Key.backspace><Key.backspace><Key.backspace>goals<Key.backspace><Key.backspace><Key.backspace>als<Key.space>for<Key.space>the<Key.space>upcoming<Key.backspace><Key.space><Key.backspace>g<Key.space><Key.space><Key.backspace>motn<Key.backspace><Key.backspace>nth.<Key.space>put<Key.space>the<Key.space>event<Key.backspace>=<Key.backspace><Key.backspace><Key.backspace><Key.backspace><Key.backspace><Key.backspace><Key.backspace><Key.backspace><Key.backspace><Key.backspace><Key.backspace><Key.backspace><Key.backspace><Key.backspace>
Screenshot: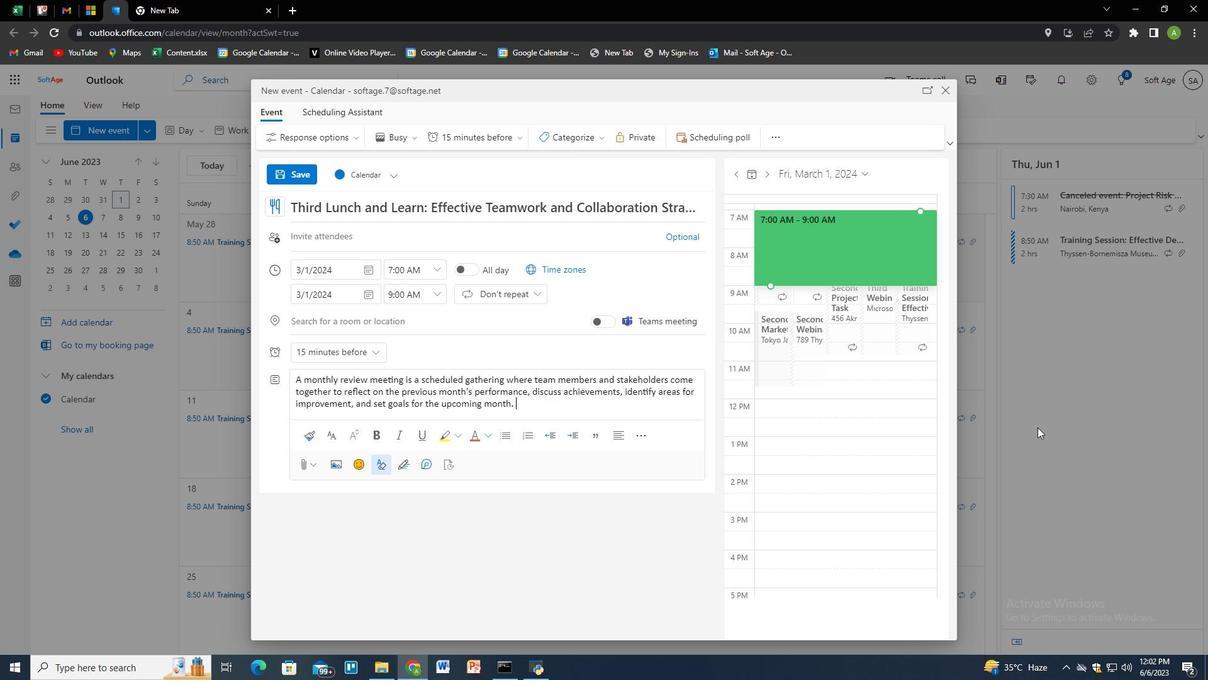 
Action: Mouse moved to (601, 138)
Screenshot: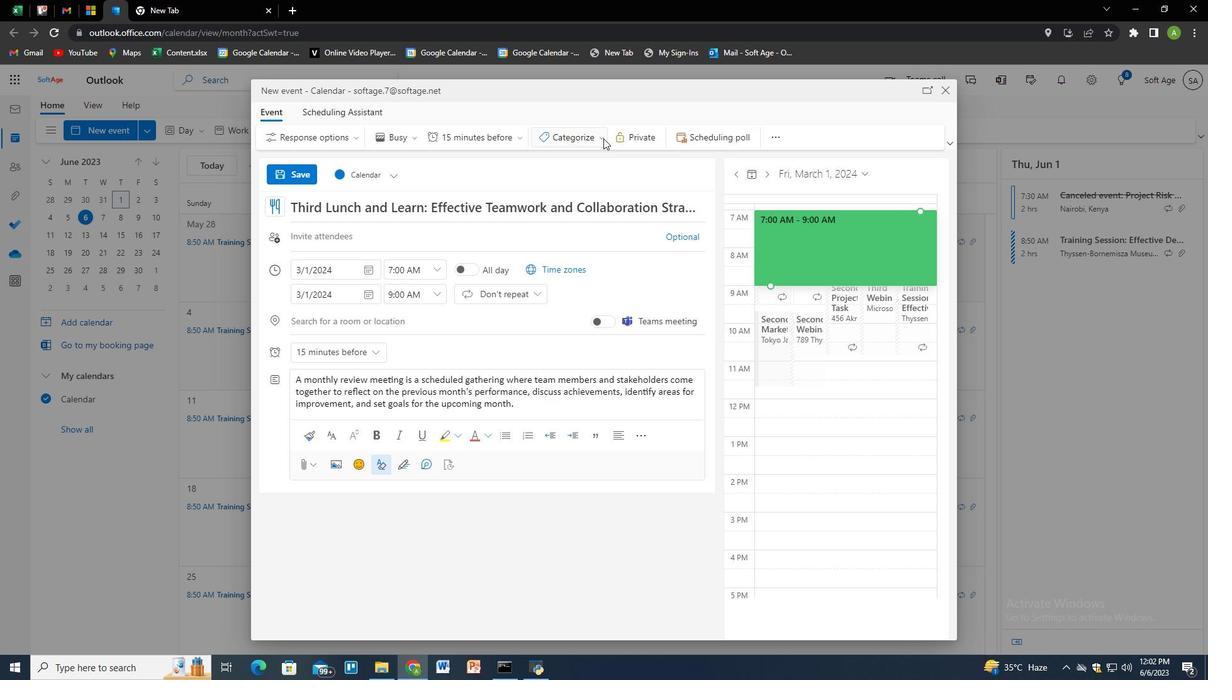 
Action: Mouse pressed left at (601, 138)
Screenshot: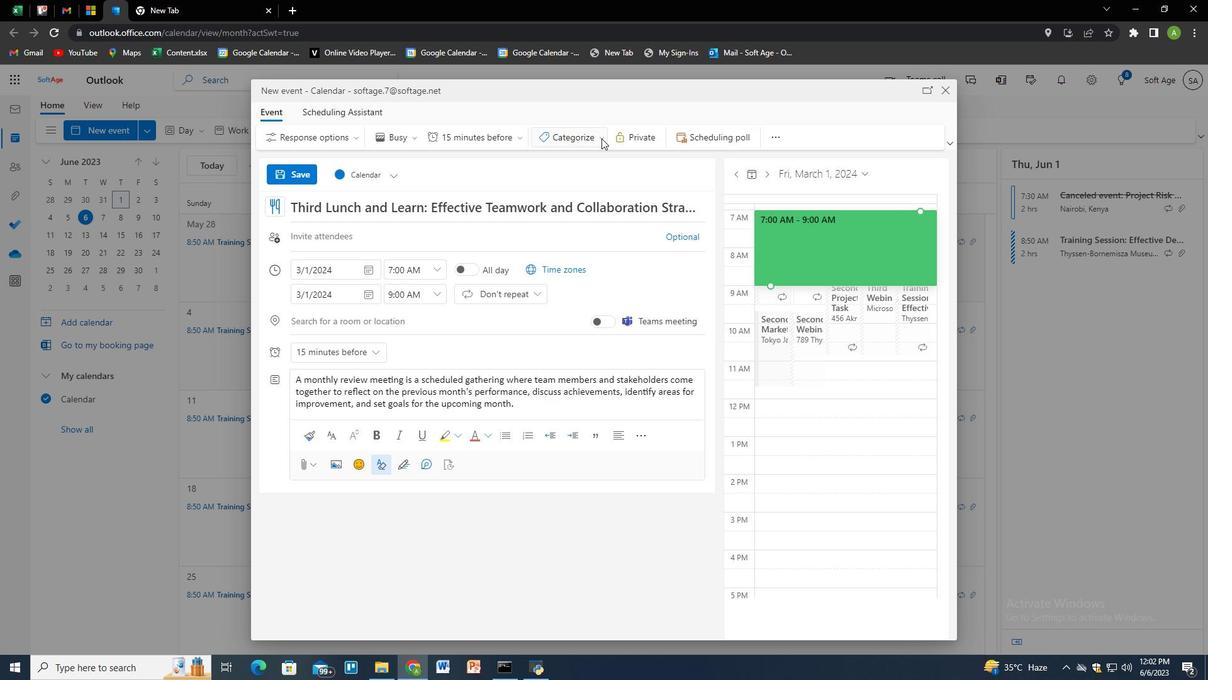 
Action: Mouse moved to (578, 255)
Screenshot: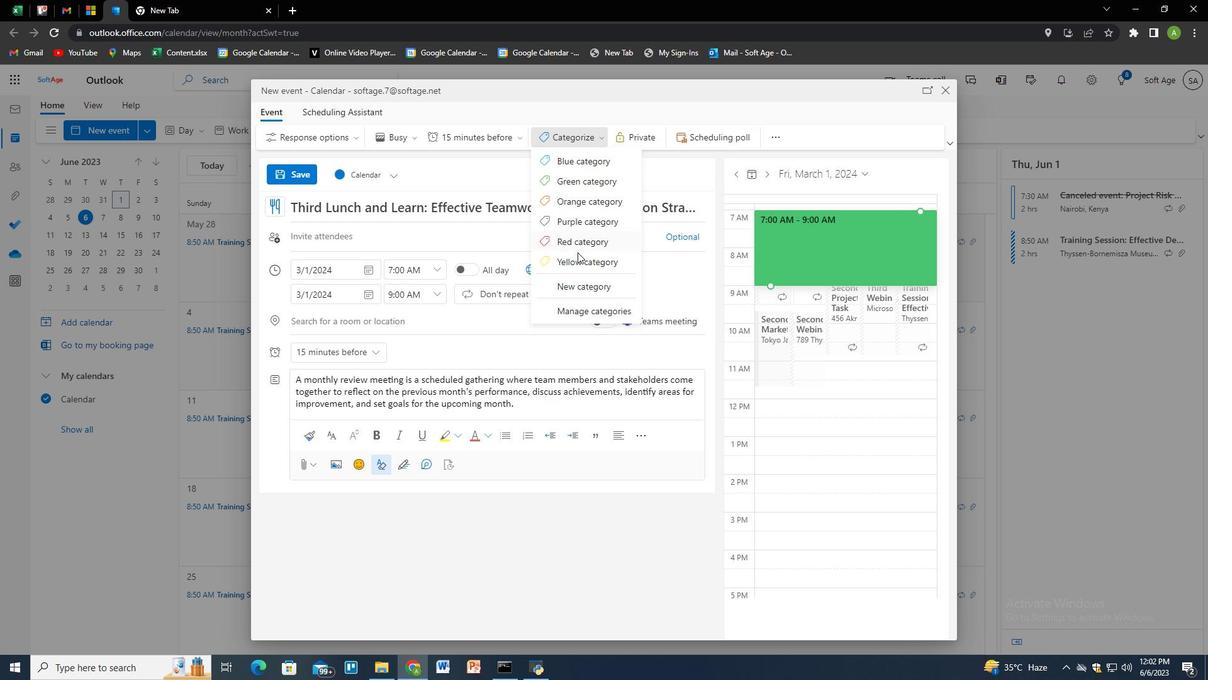 
Action: Mouse pressed left at (578, 255)
Screenshot: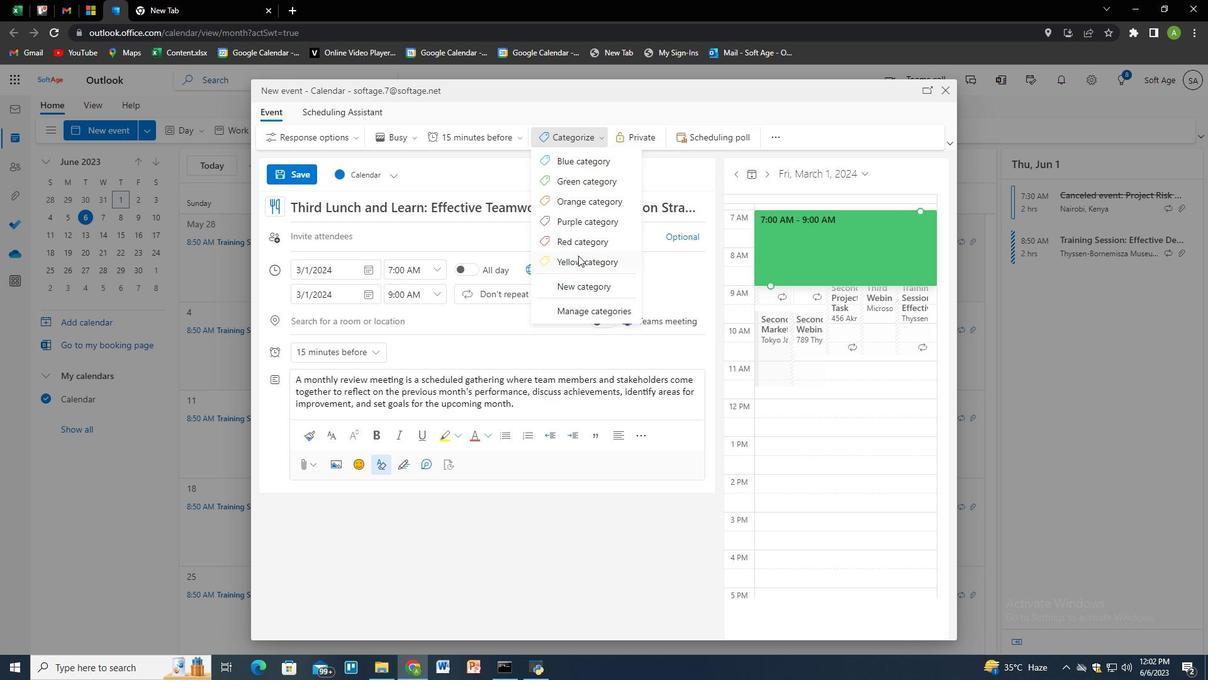 
Action: Mouse moved to (538, 408)
Screenshot: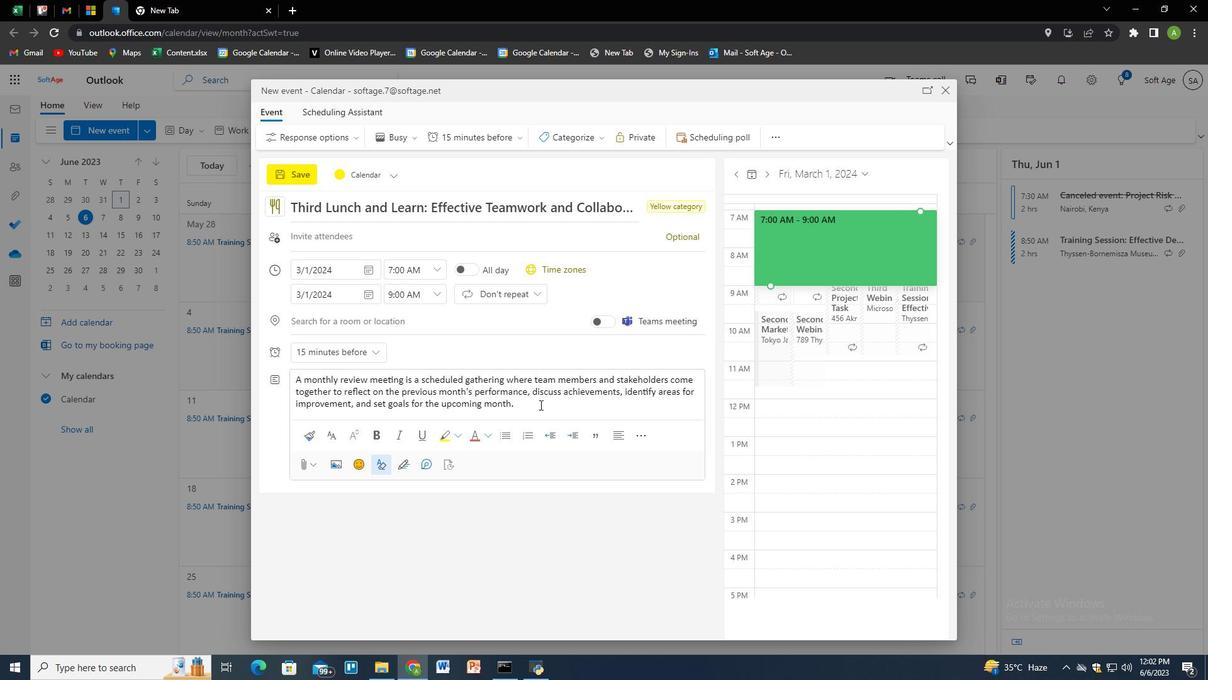 
Action: Mouse pressed left at (538, 408)
Screenshot: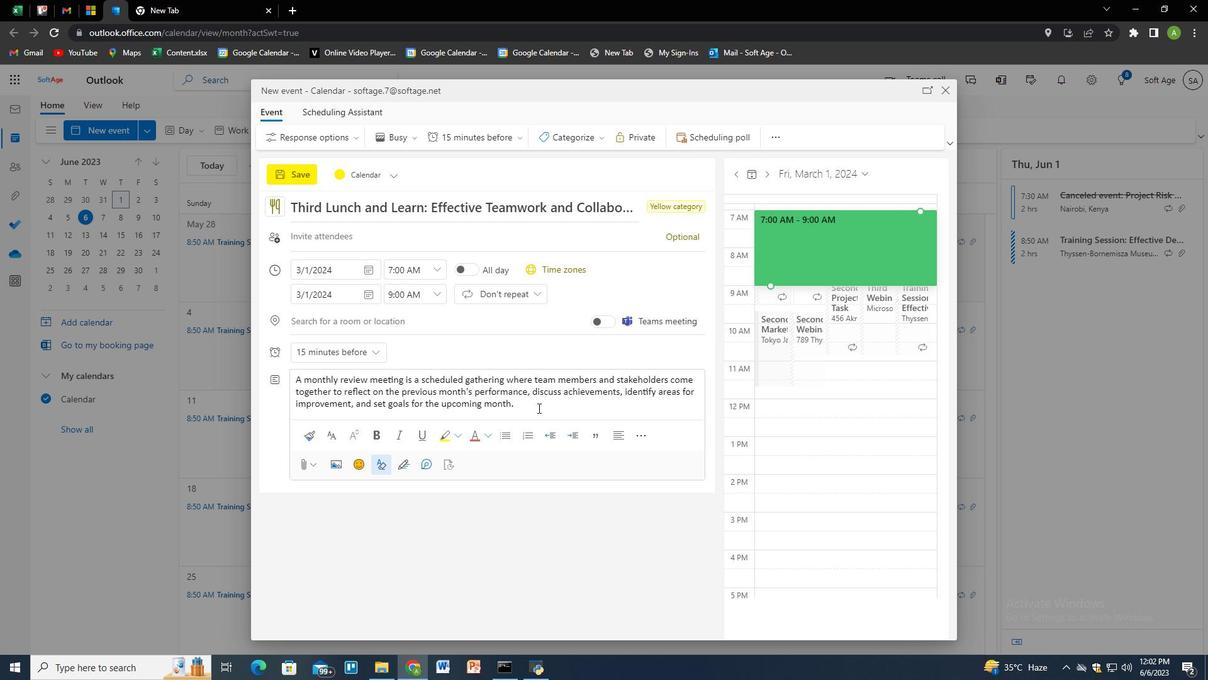 
Action: Mouse moved to (409, 243)
Screenshot: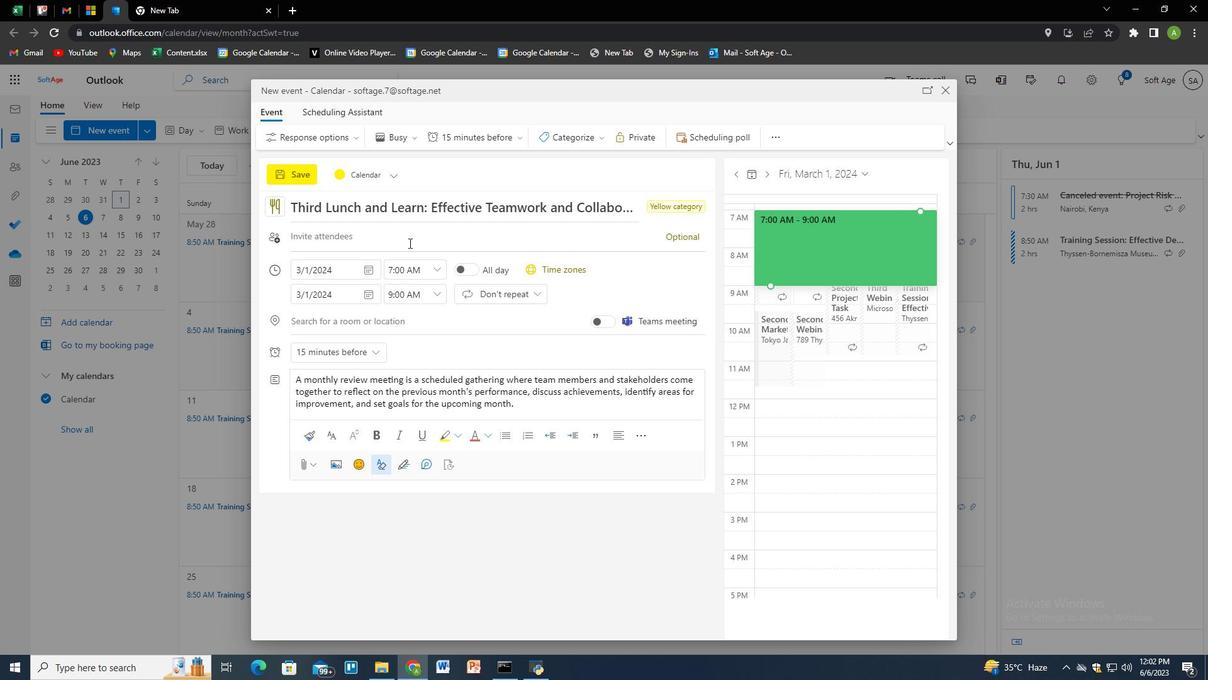
Action: Mouse pressed left at (409, 243)
Screenshot: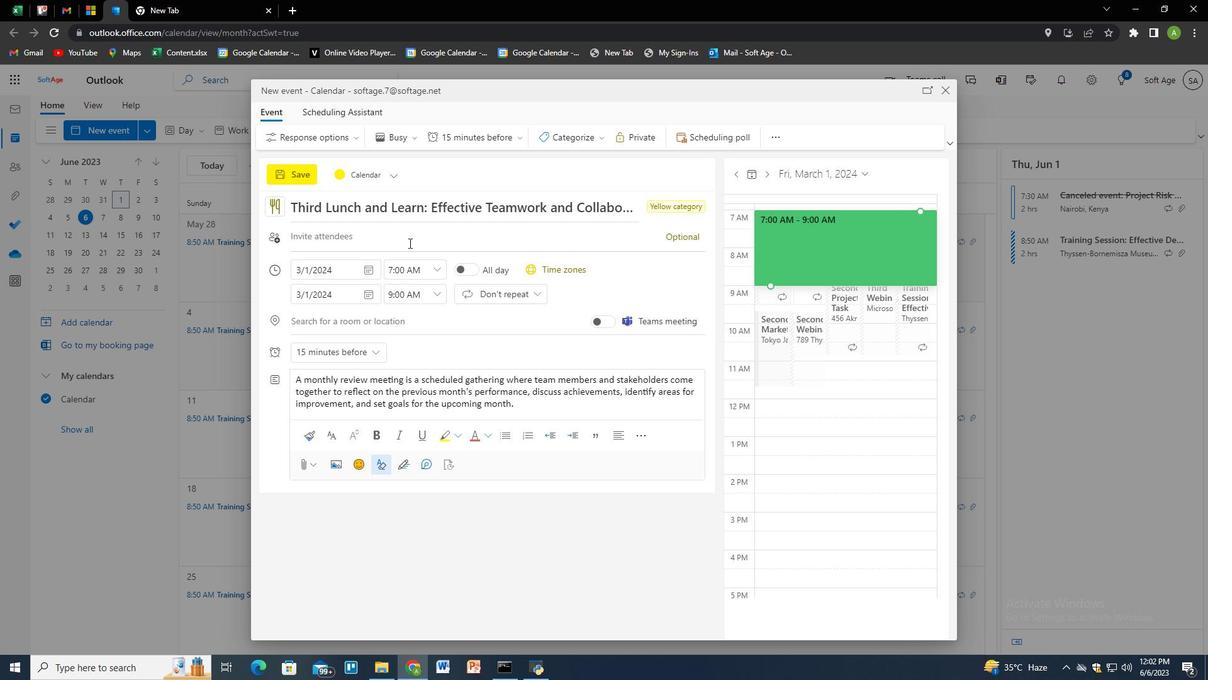 
Action: Key pressed softage.1<Key.shift>@softage.net<Key.enter>softage.2<Key.shift>@os<Key.backspace><Key.backspace>softage.net<Key.enter>
Screenshot: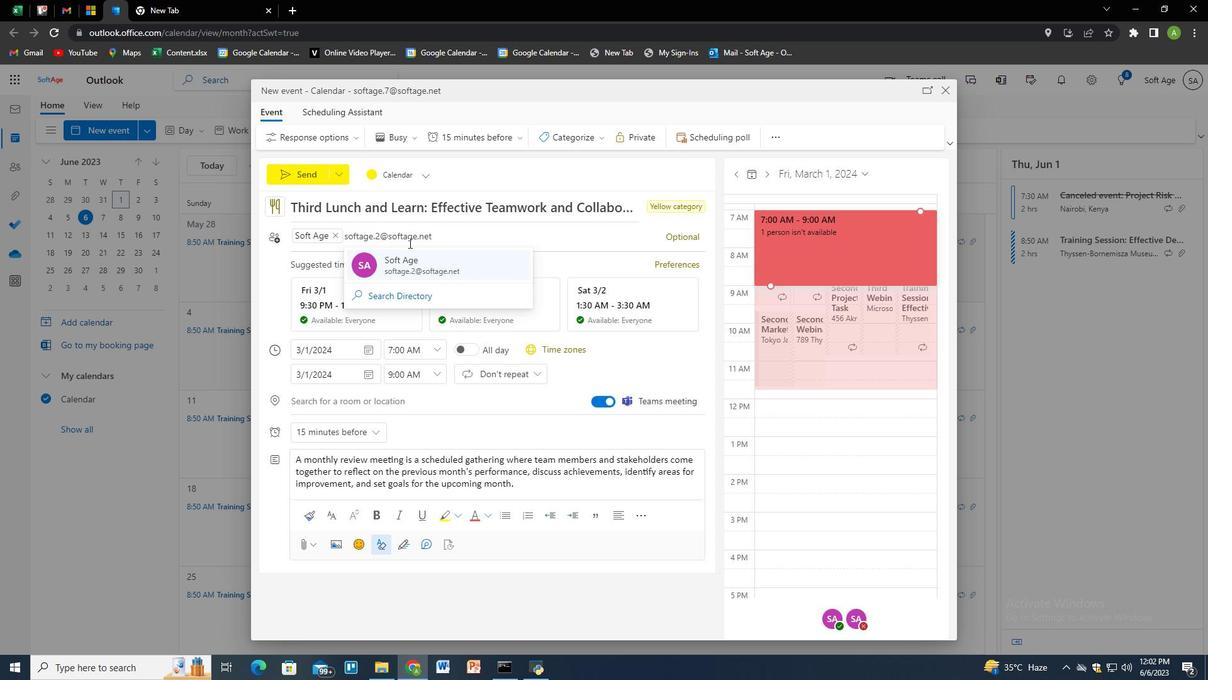
Action: Mouse moved to (503, 137)
Screenshot: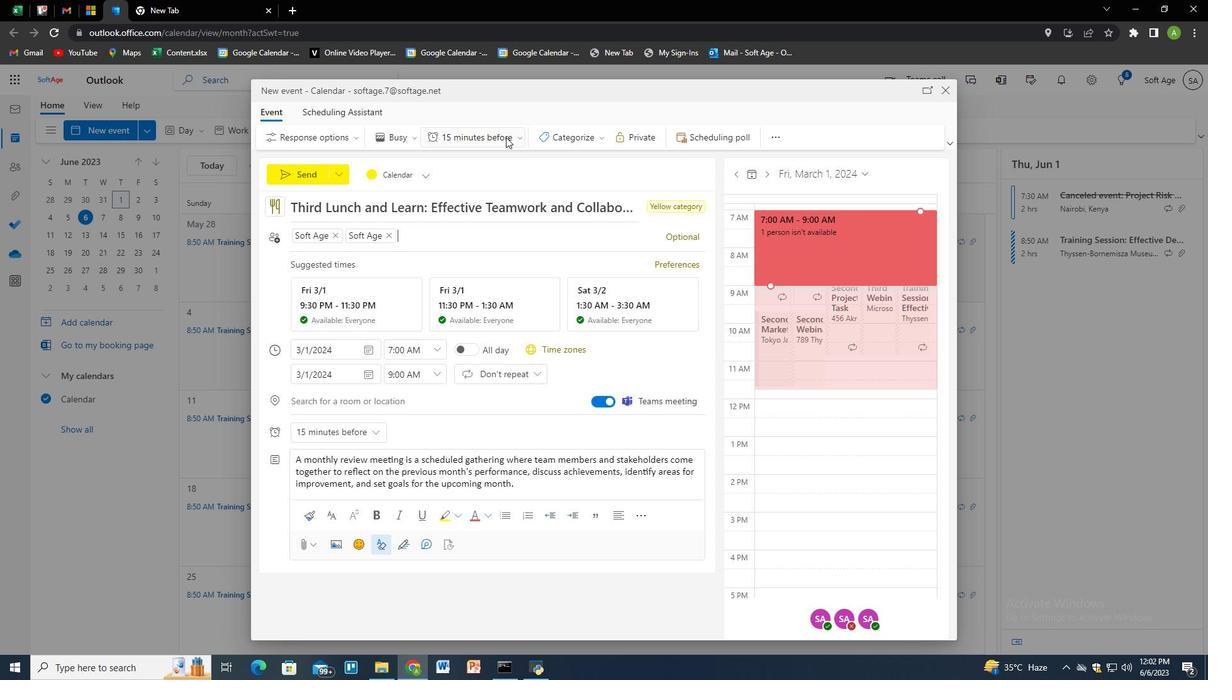 
Action: Mouse pressed left at (503, 137)
Screenshot: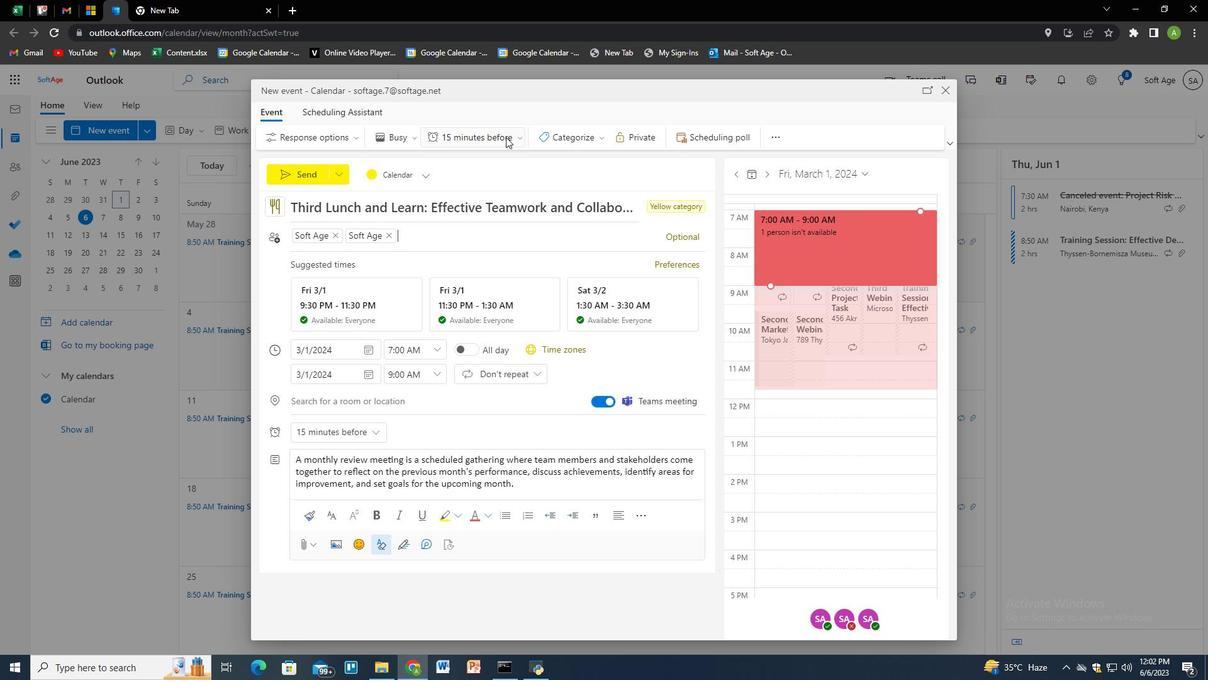 
Action: Mouse moved to (476, 388)
Screenshot: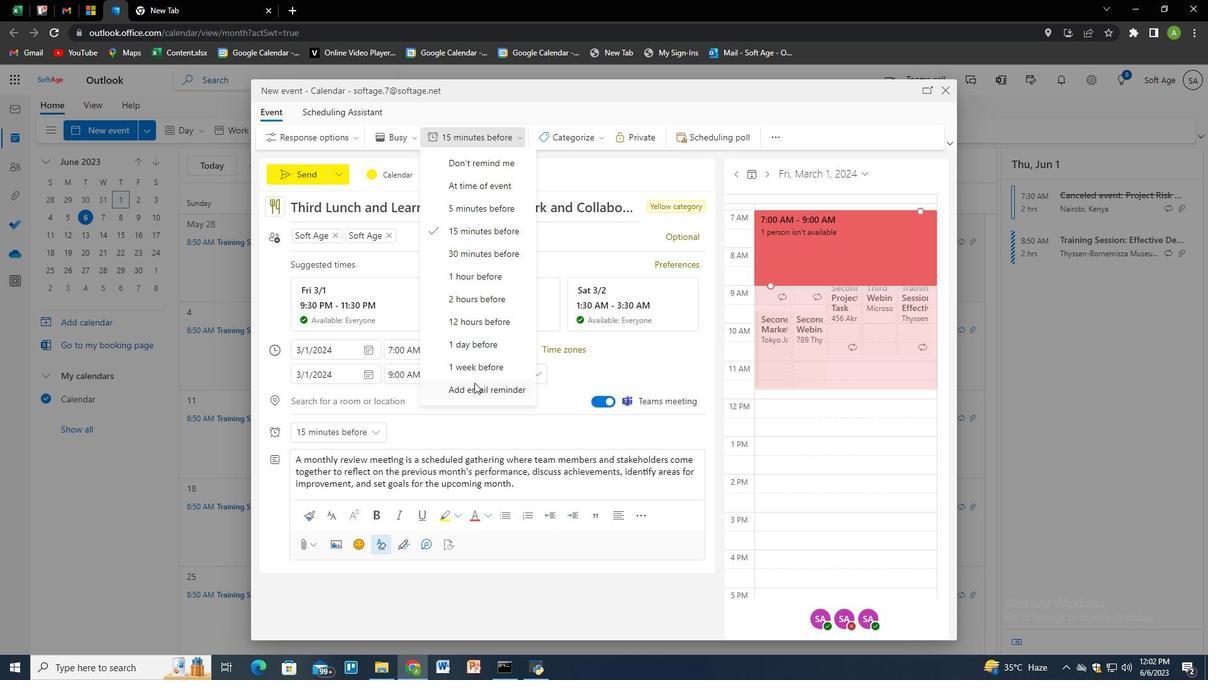 
Action: Mouse pressed left at (476, 388)
Screenshot: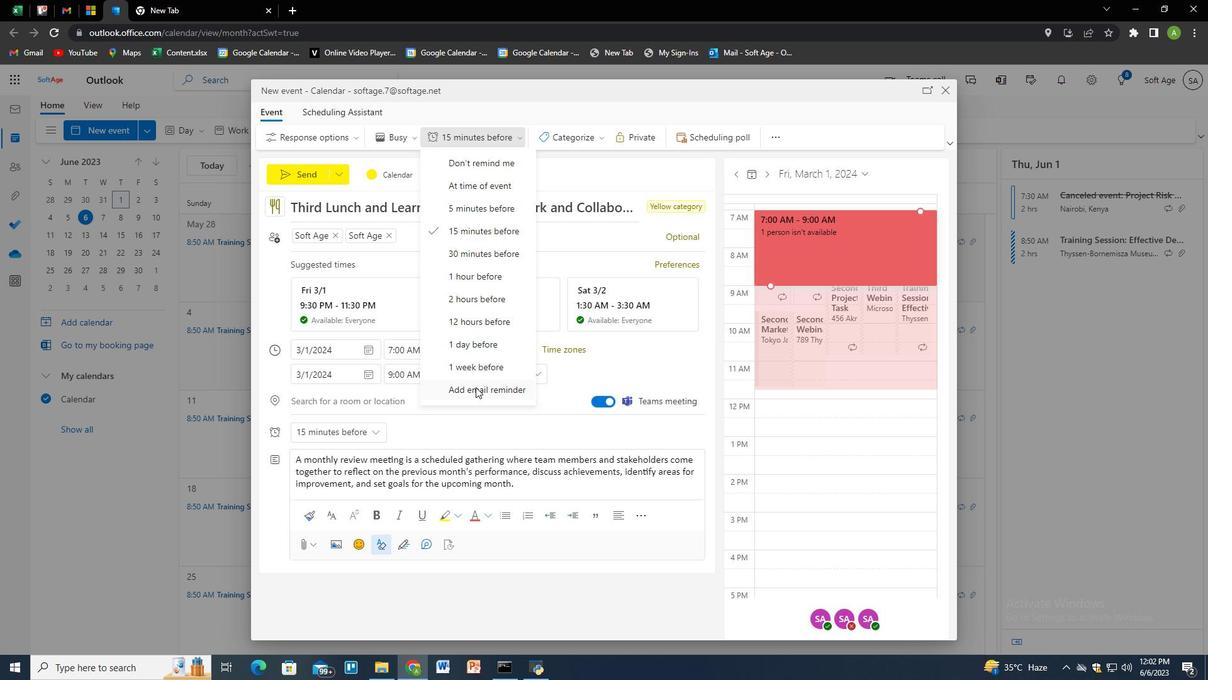 
Action: Mouse moved to (482, 275)
Screenshot: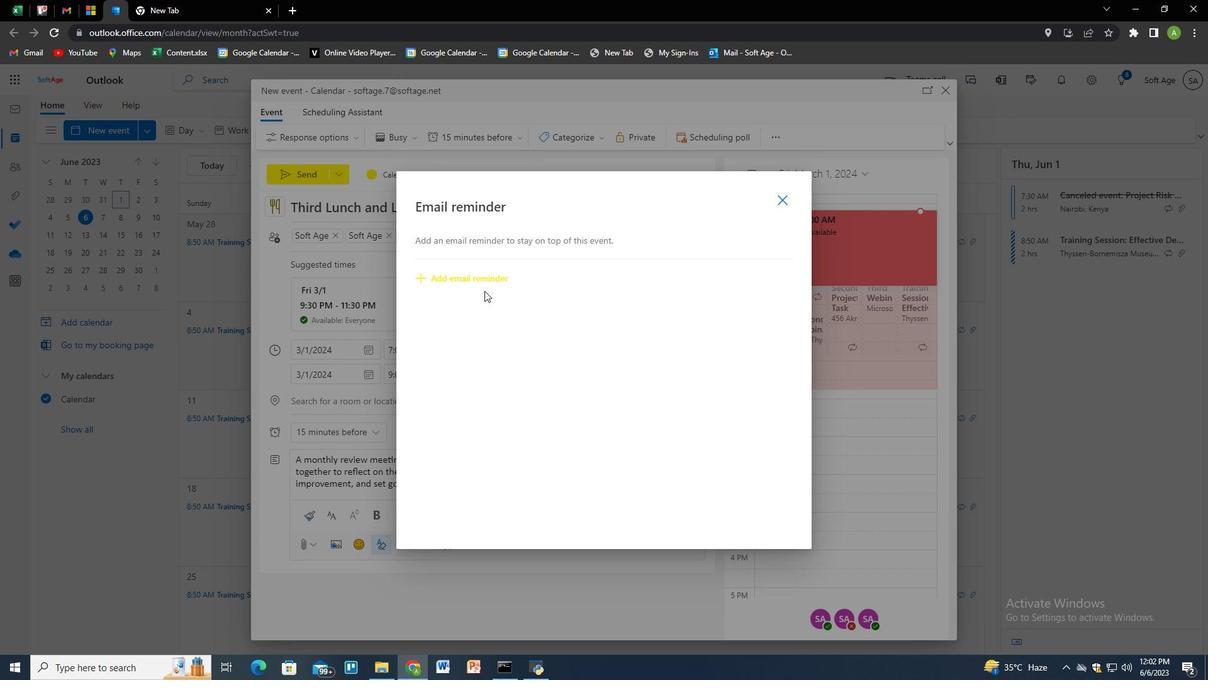 
Action: Mouse pressed left at (482, 275)
Screenshot: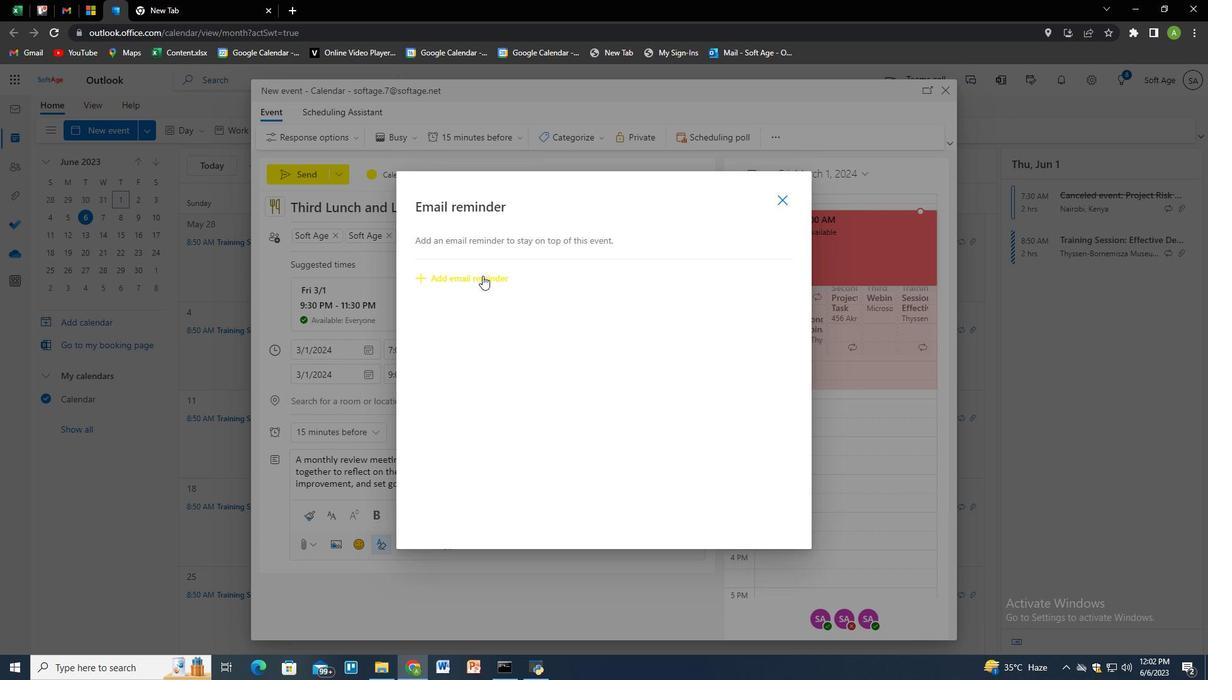 
Action: Mouse moved to (487, 309)
Screenshot: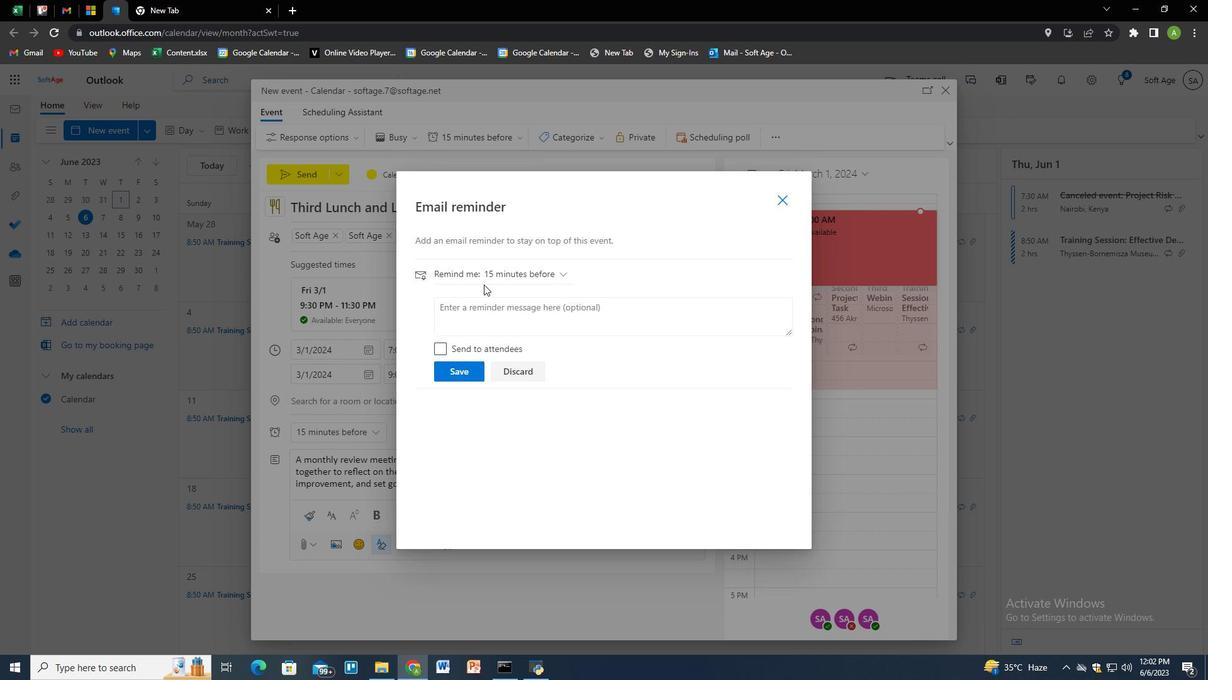
Action: Mouse pressed left at (487, 309)
Screenshot: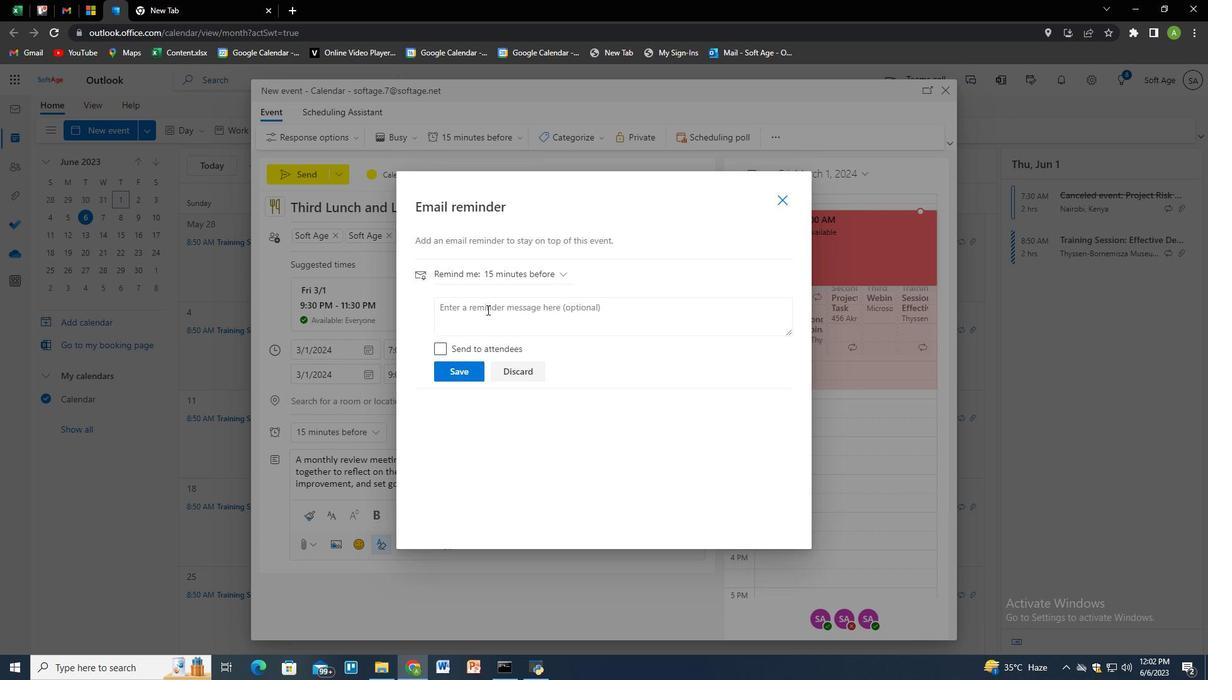 
Action: Key pressed 179<Key.space>day<Key.space>before<Key.tab><Key.tab><Key.enter>
Screenshot: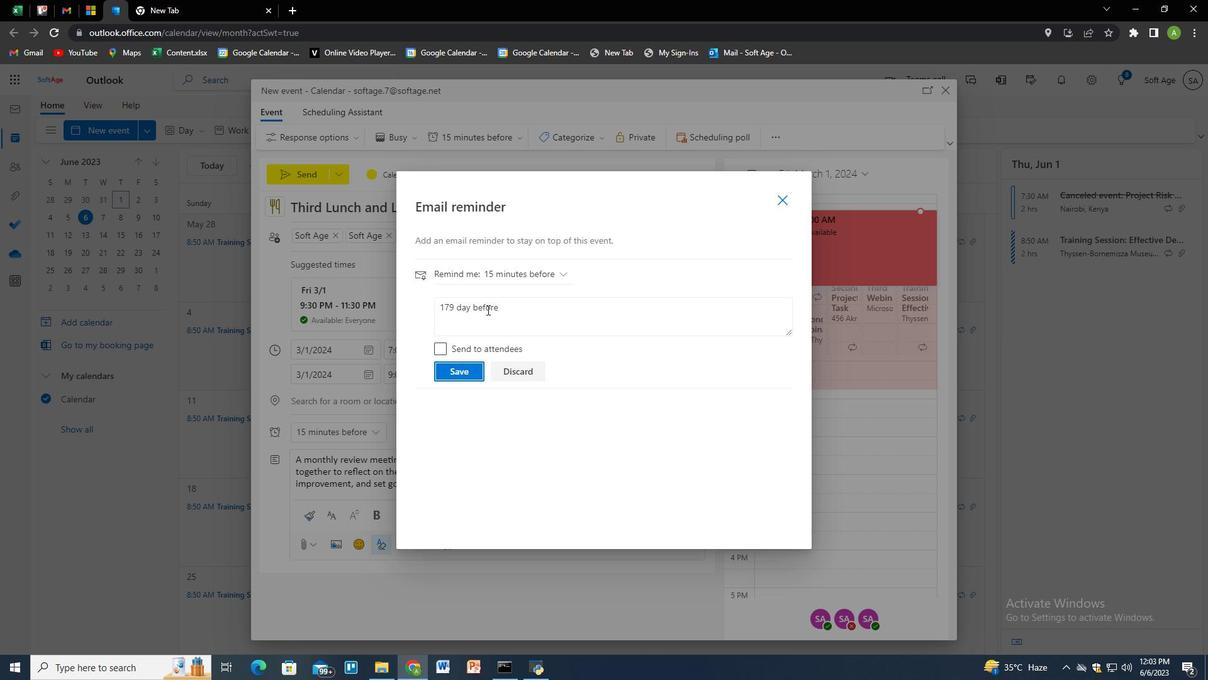 
Action: Mouse moved to (865, 340)
Screenshot: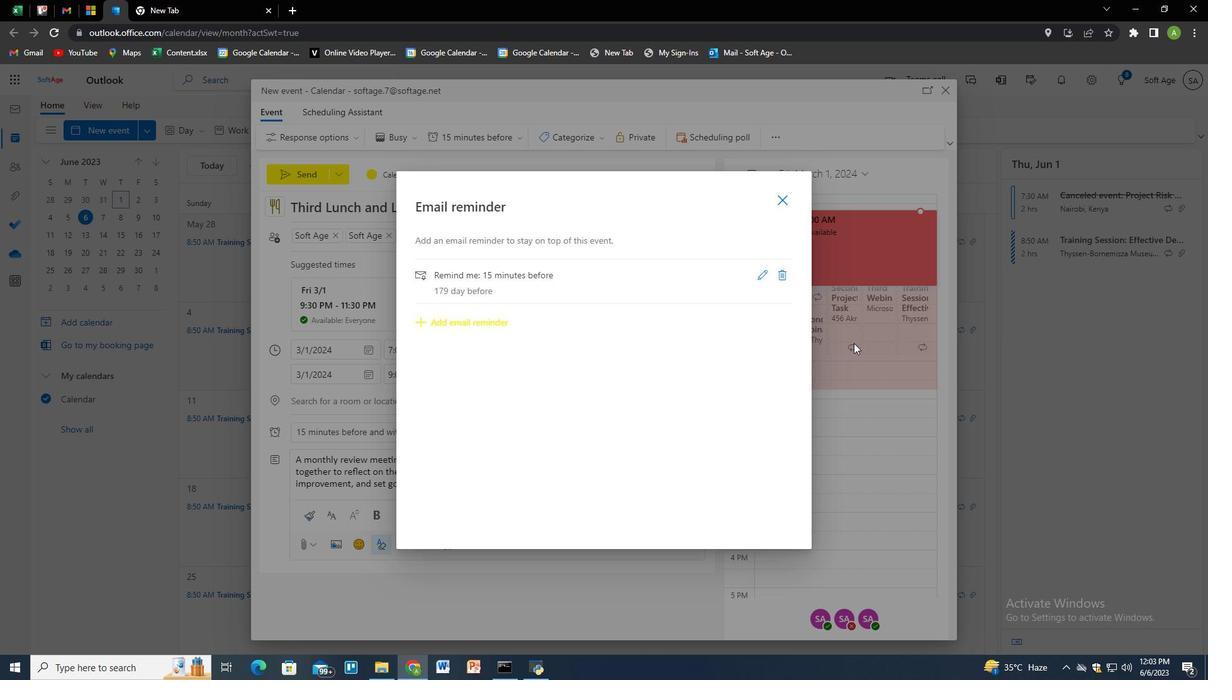 
Action: Mouse pressed left at (865, 340)
Screenshot: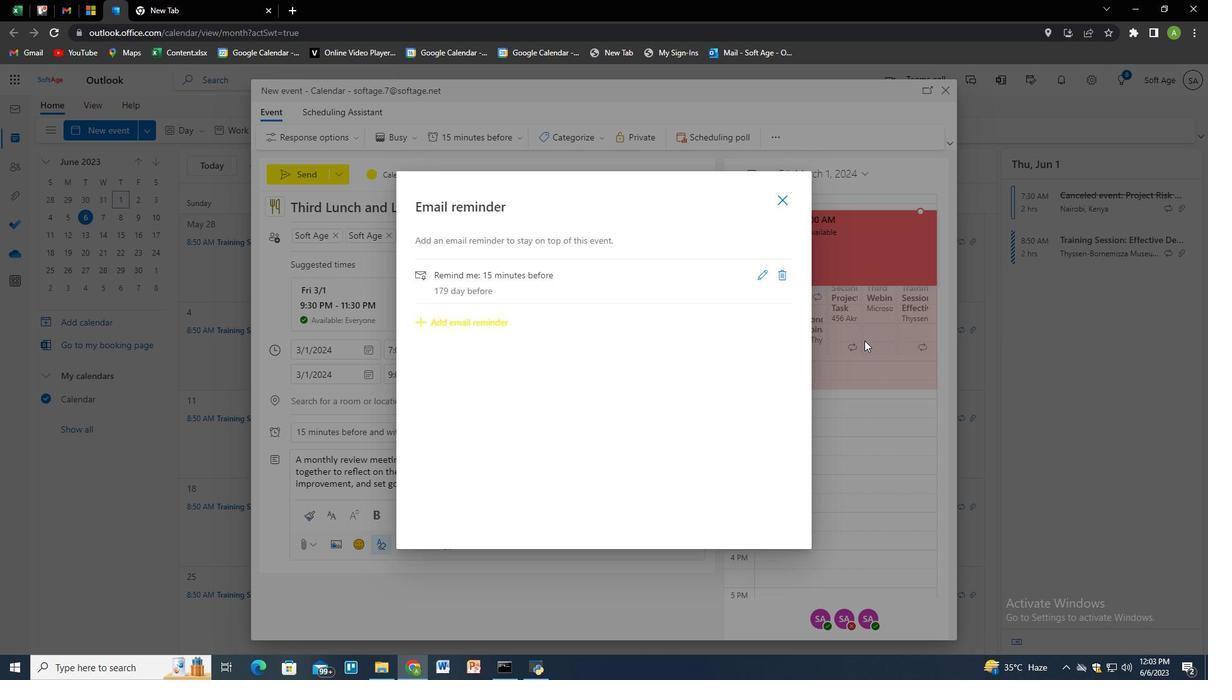 
Action: Mouse moved to (298, 179)
Screenshot: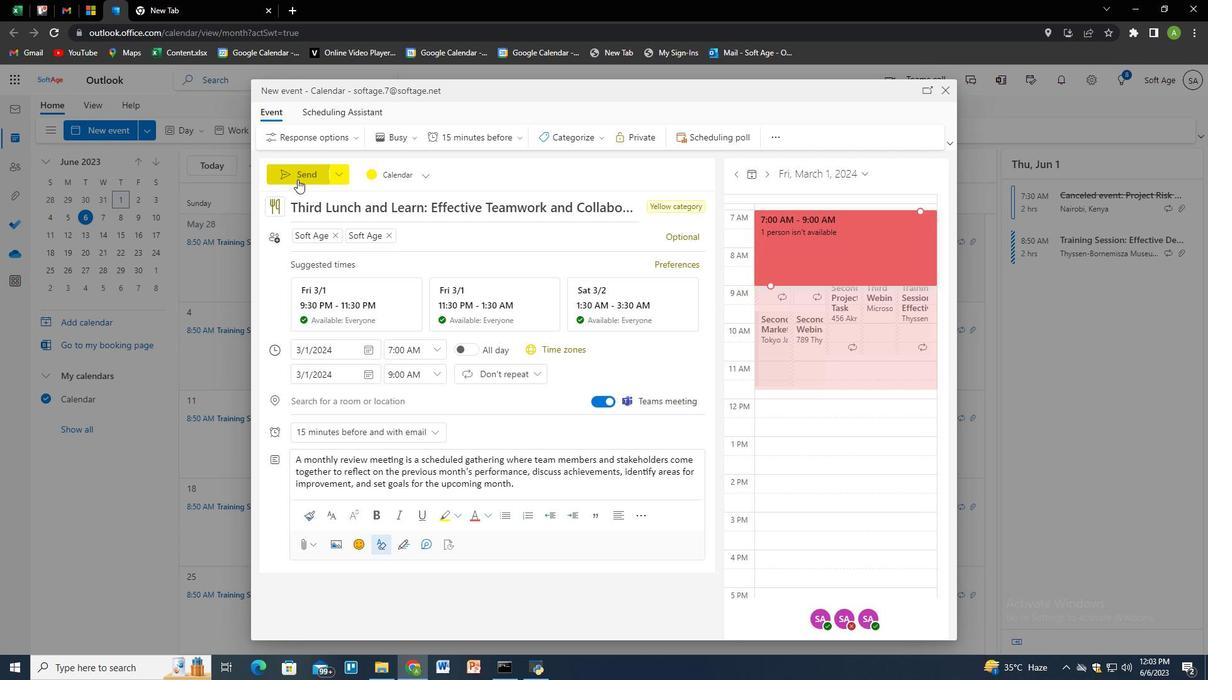 
Action: Mouse pressed left at (298, 179)
Screenshot: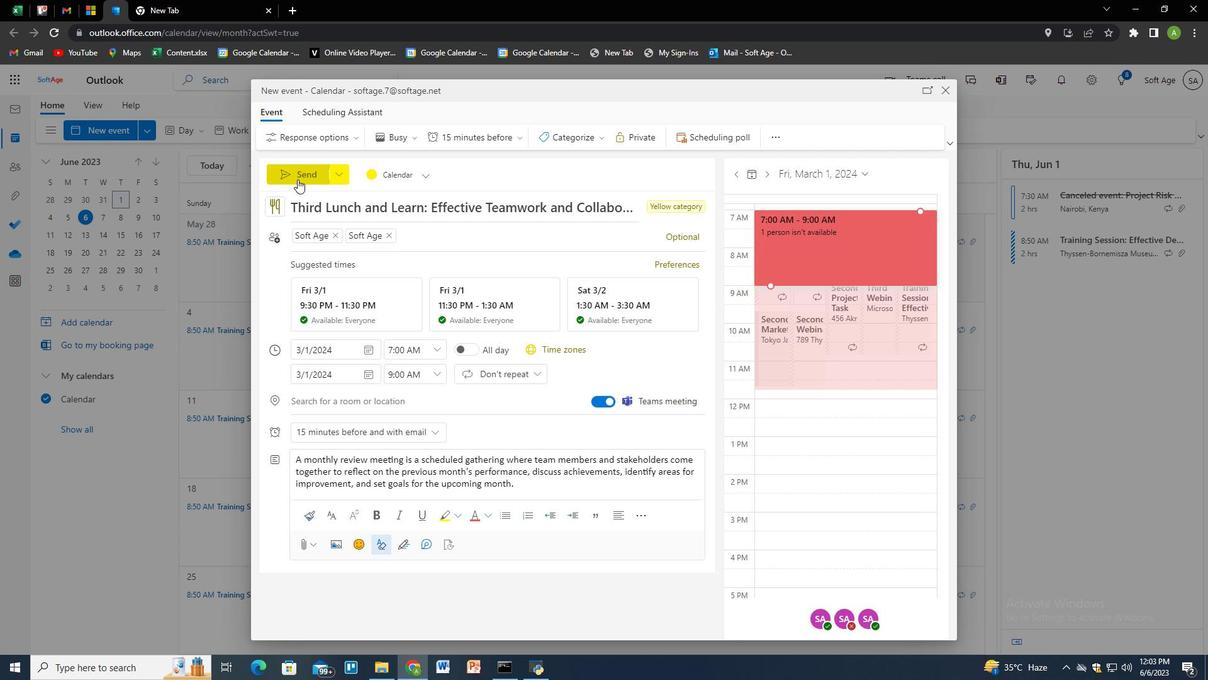 
Action: Mouse moved to (402, 297)
Screenshot: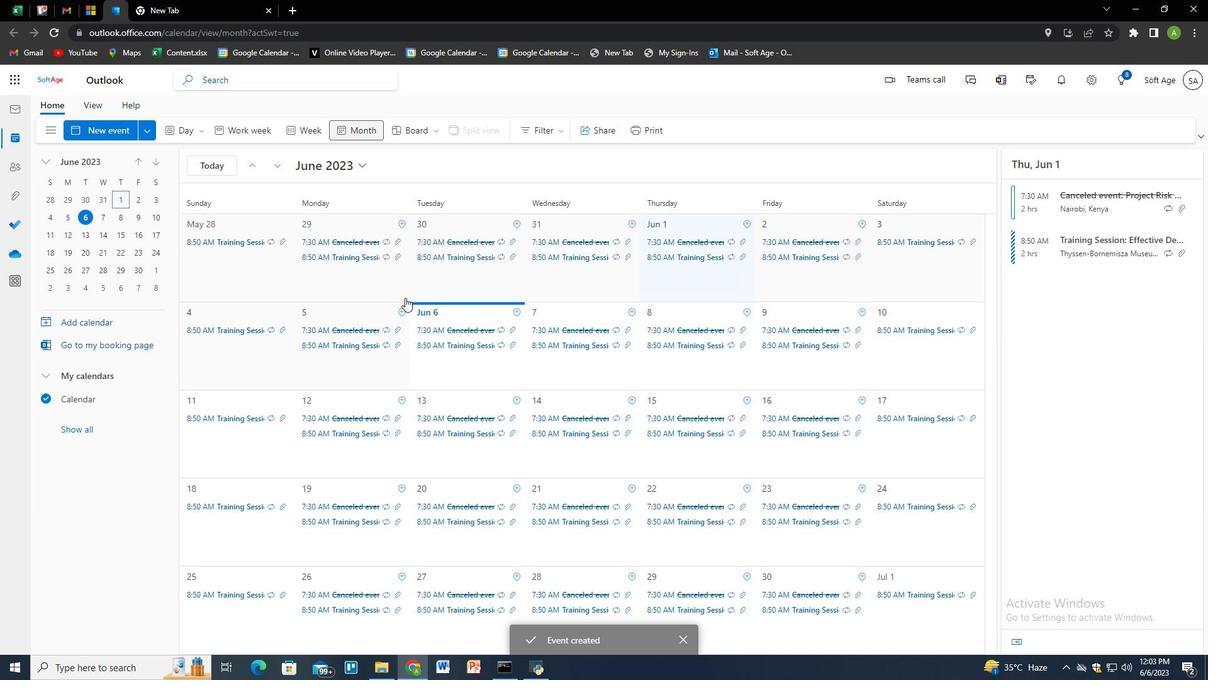 
